 Task: In the  document Climateaction.epub, select heading and apply ' Italics' Use the "find feature" to find mentioned word and apply Strikethrough in: 'transitioning '. Insert smartchip (Place) on bottom of the page New York Insert the mentioned footnote for 20th word with font style Arial and font size 8: The source material provides additional context
Action: Mouse moved to (441, 185)
Screenshot: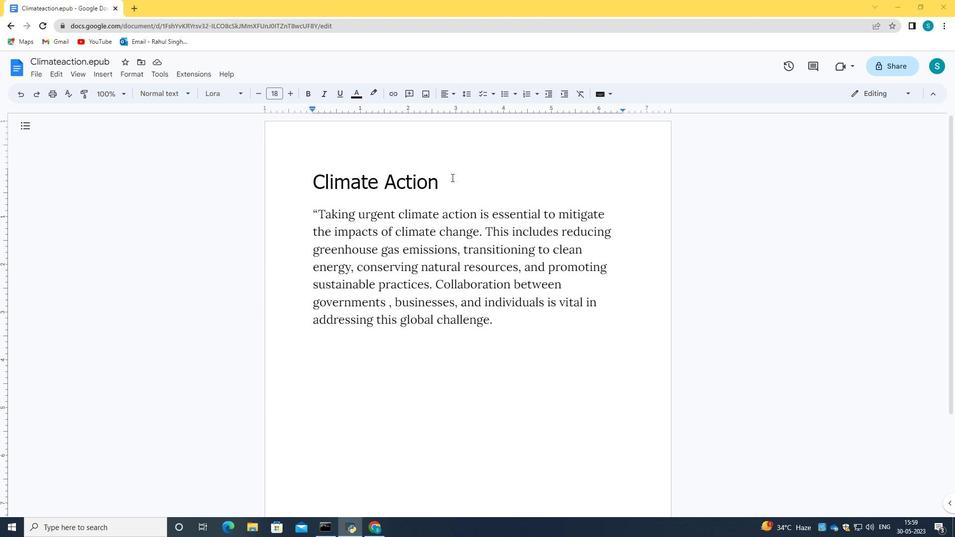 
Action: Mouse pressed left at (441, 185)
Screenshot: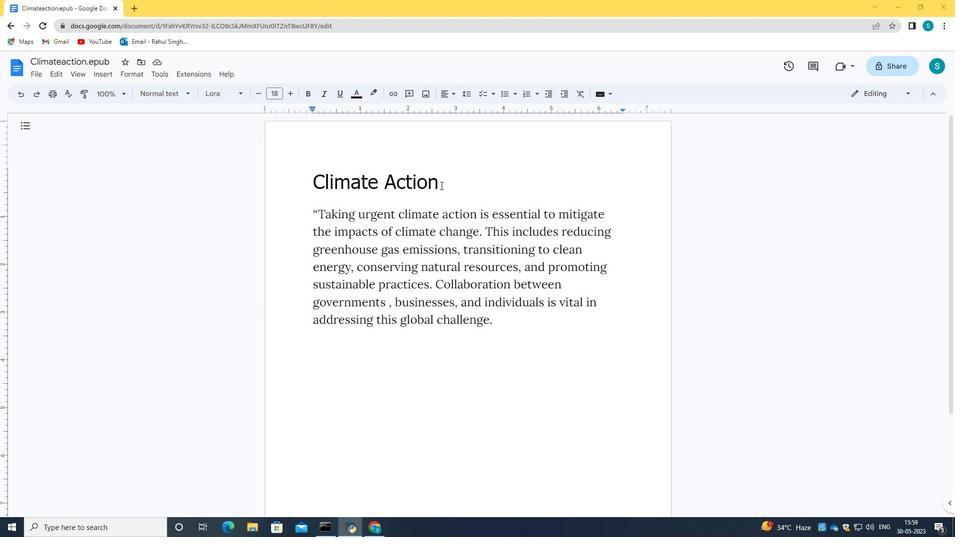 
Action: Mouse moved to (322, 92)
Screenshot: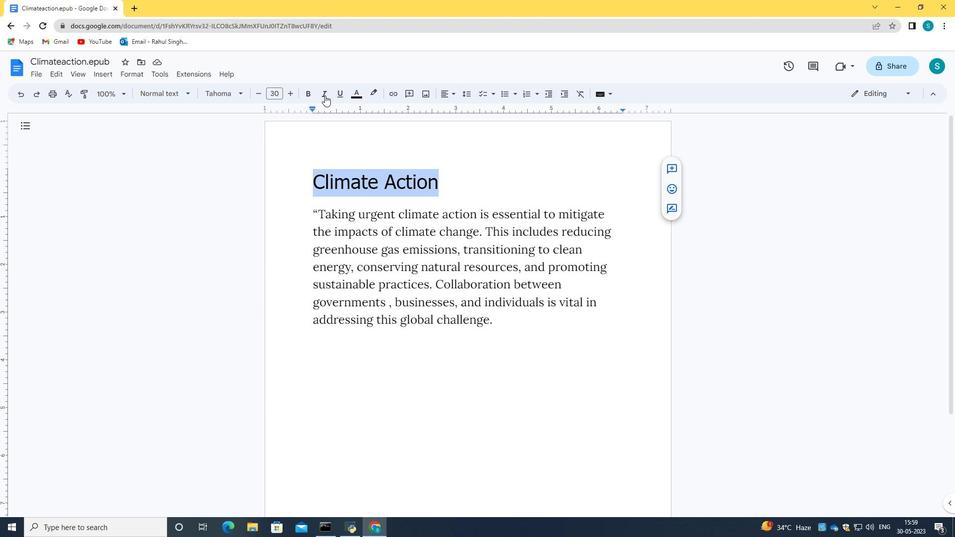 
Action: Mouse pressed left at (322, 92)
Screenshot: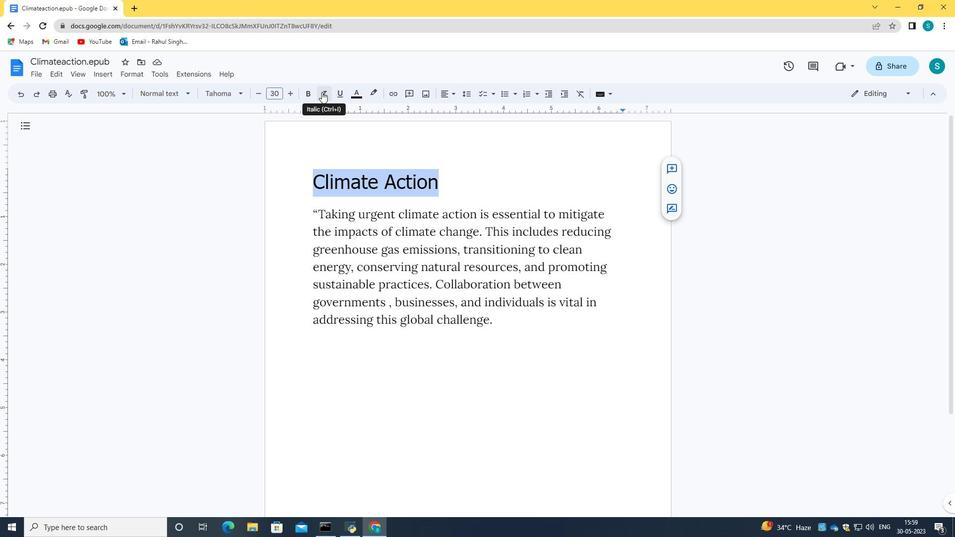 
Action: Mouse moved to (510, 161)
Screenshot: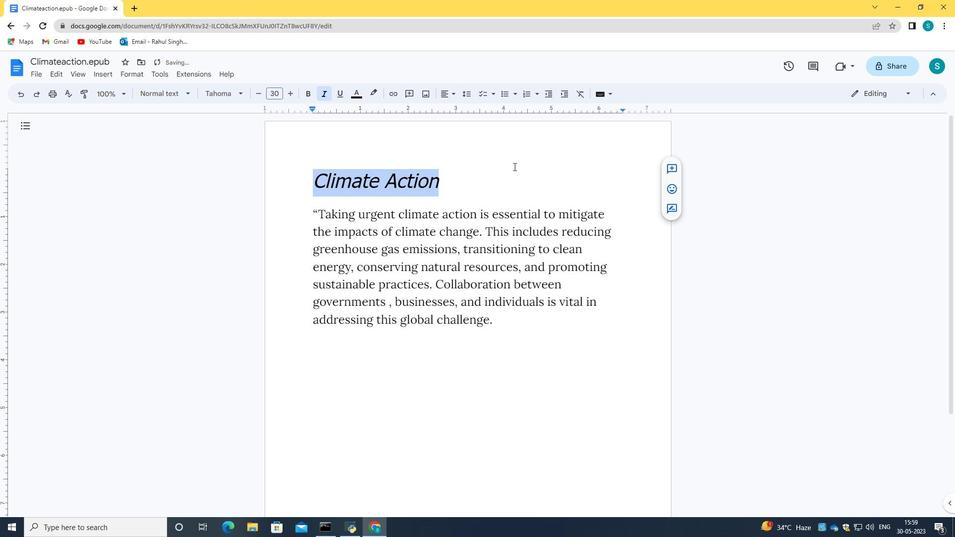 
Action: Mouse pressed left at (510, 161)
Screenshot: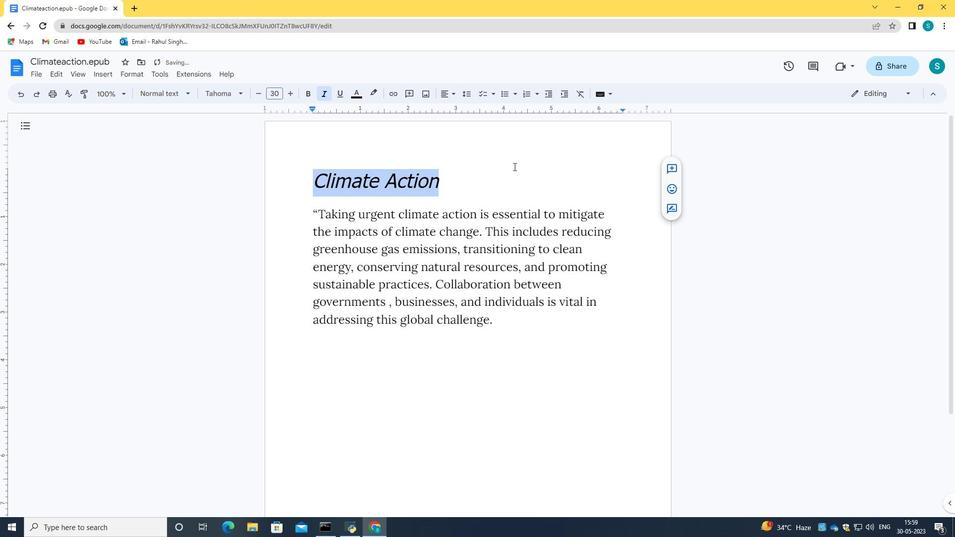
Action: Mouse moved to (311, 176)
Screenshot: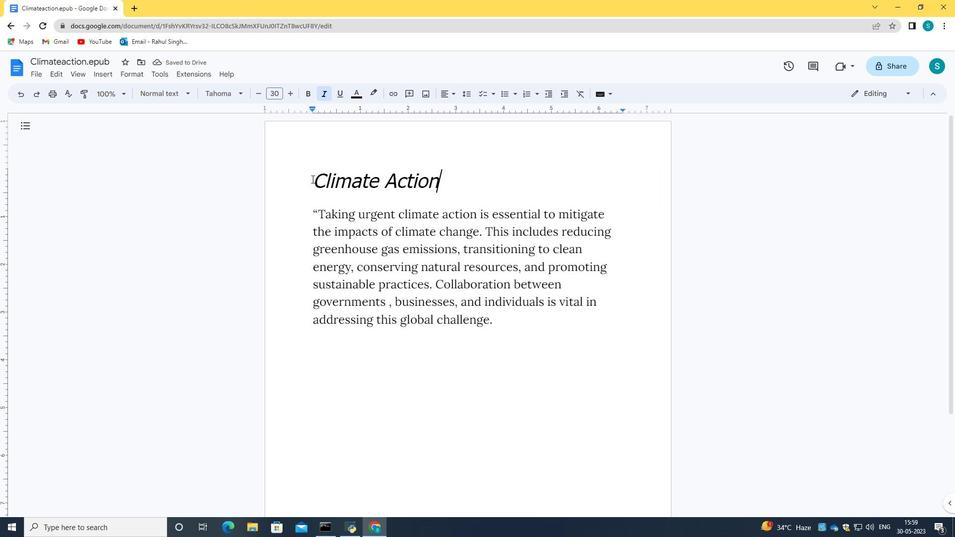 
Action: Mouse pressed left at (311, 176)
Screenshot: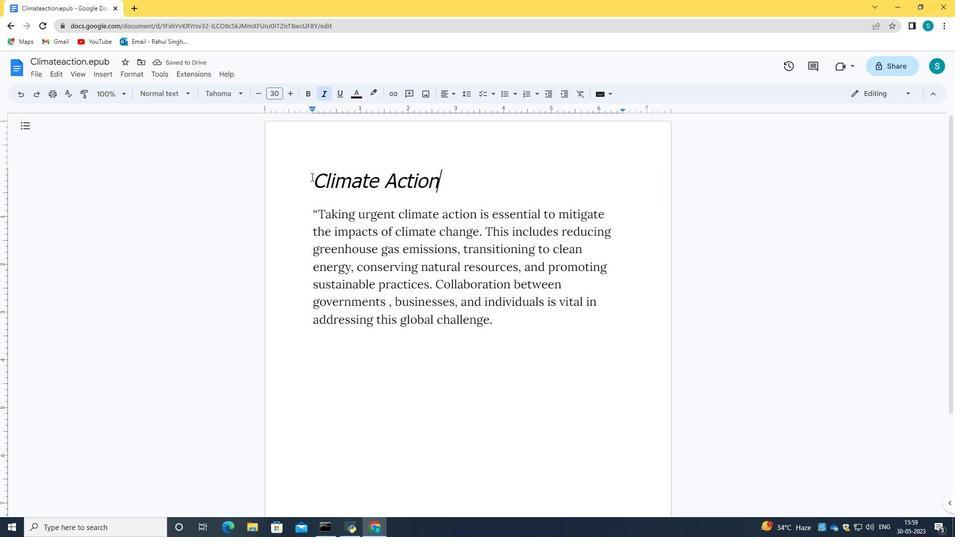 
Action: Mouse moved to (37, 73)
Screenshot: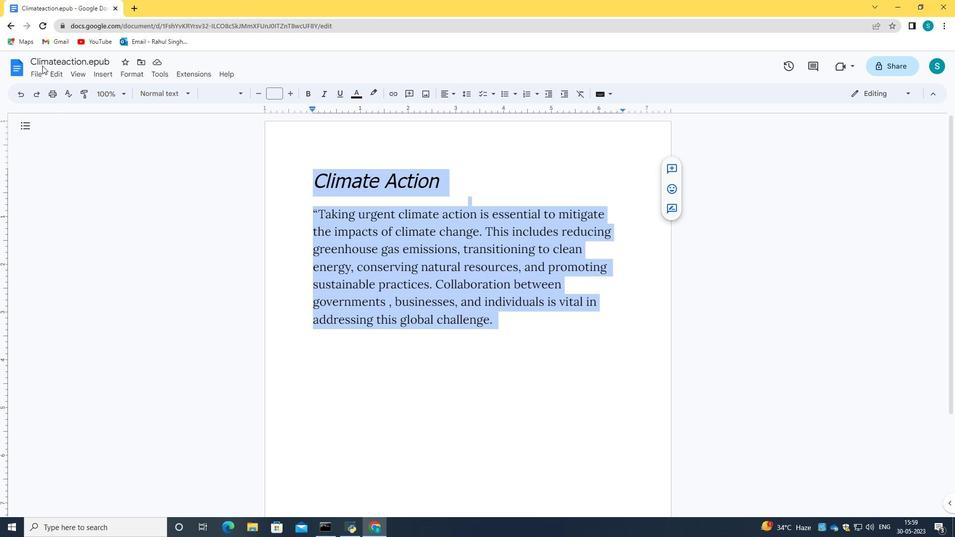 
Action: Mouse pressed left at (37, 73)
Screenshot: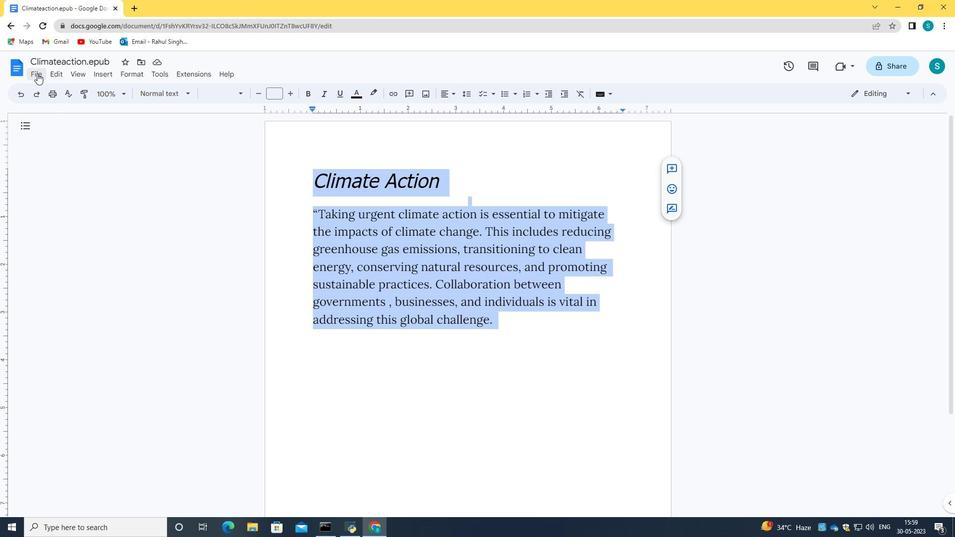 
Action: Mouse moved to (104, 248)
Screenshot: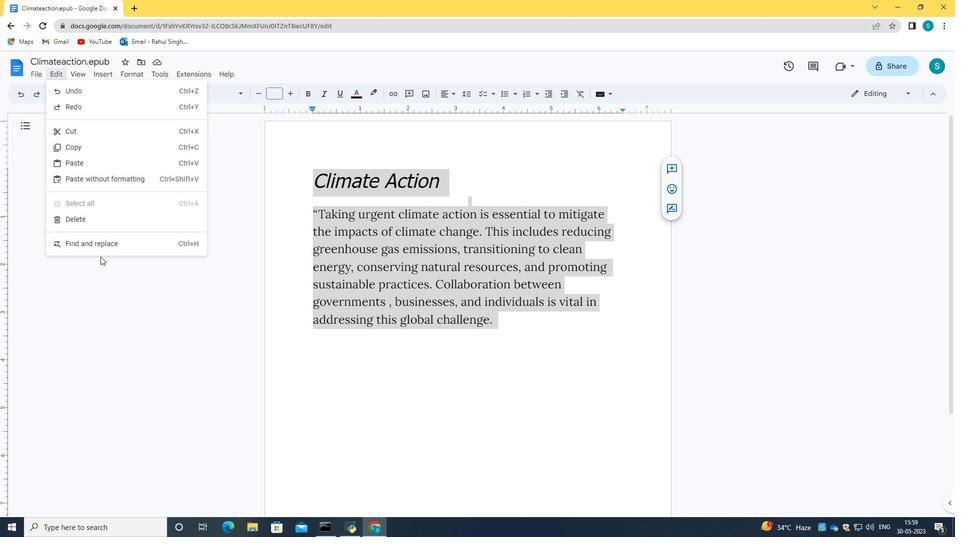 
Action: Mouse pressed left at (104, 248)
Screenshot: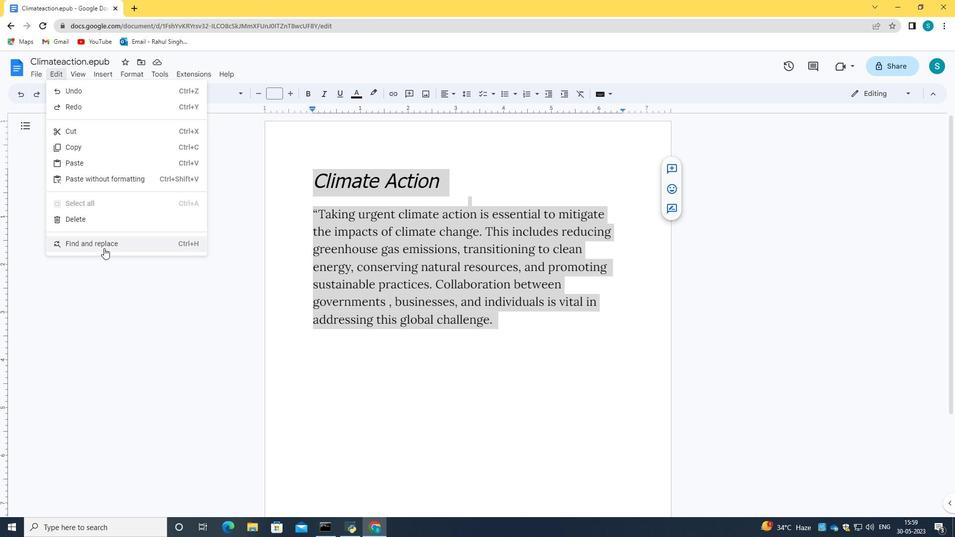 
Action: Mouse moved to (545, 156)
Screenshot: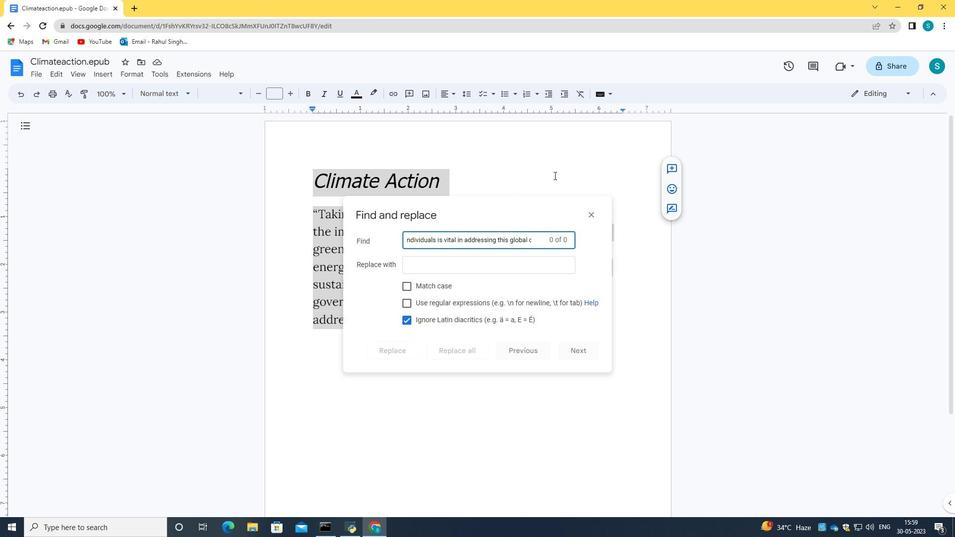 
Action: Mouse pressed left at (545, 156)
Screenshot: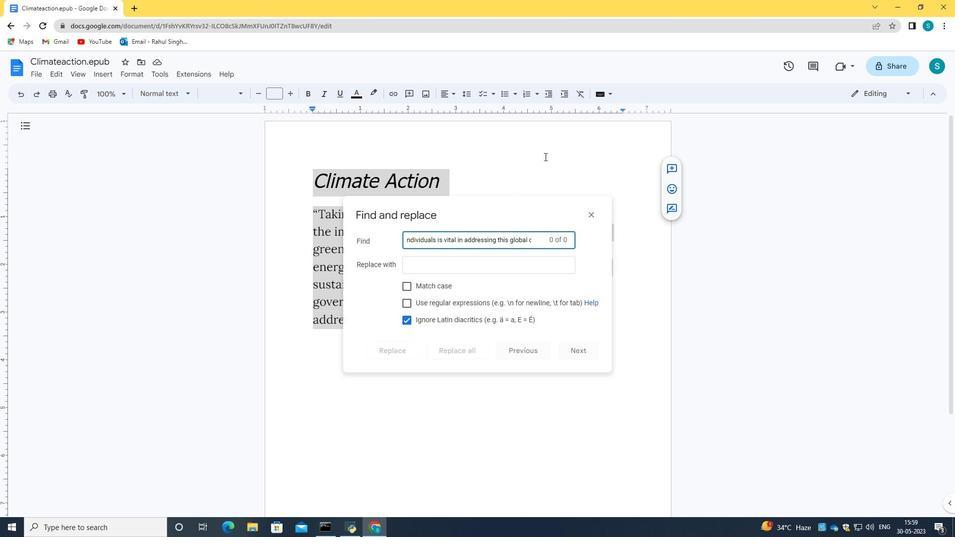 
Action: Mouse moved to (590, 213)
Screenshot: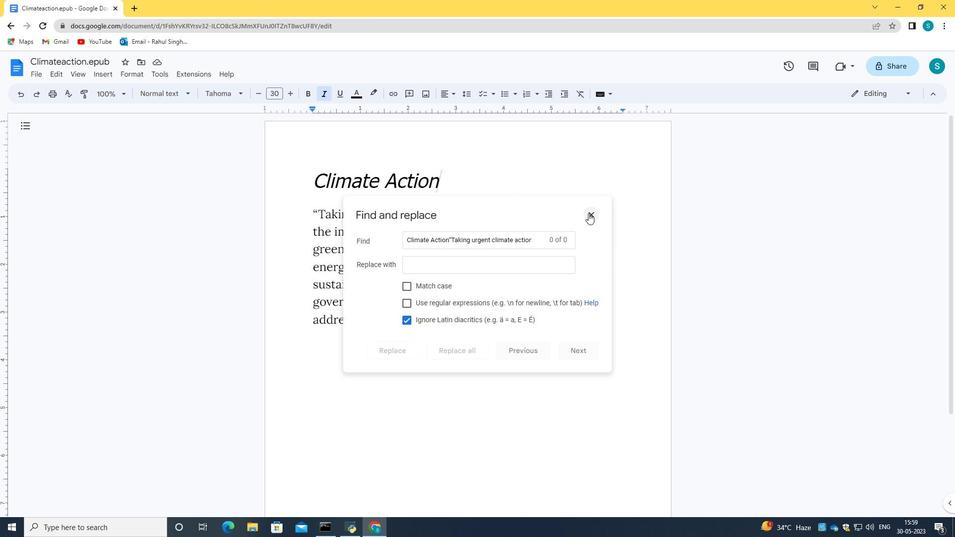 
Action: Mouse pressed left at (590, 213)
Screenshot: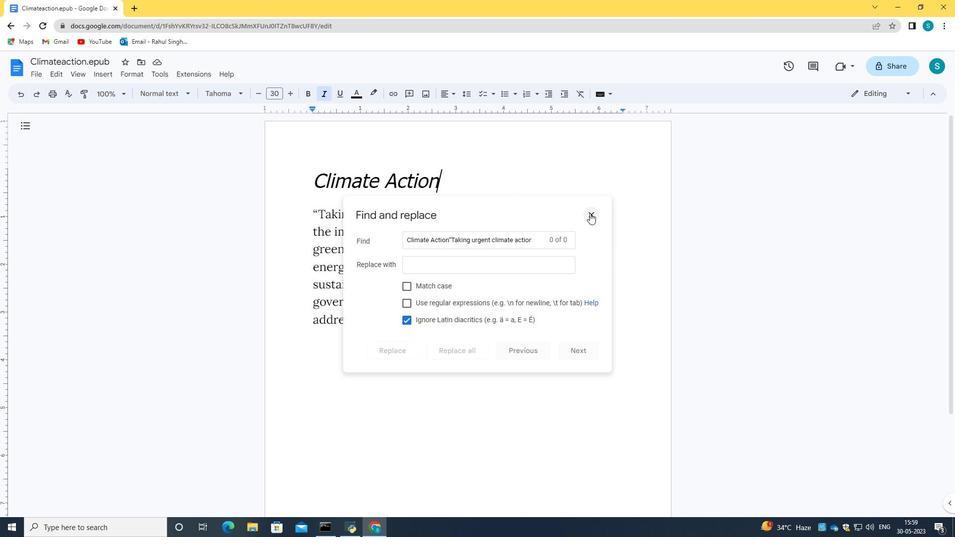 
Action: Mouse moved to (26, 76)
Screenshot: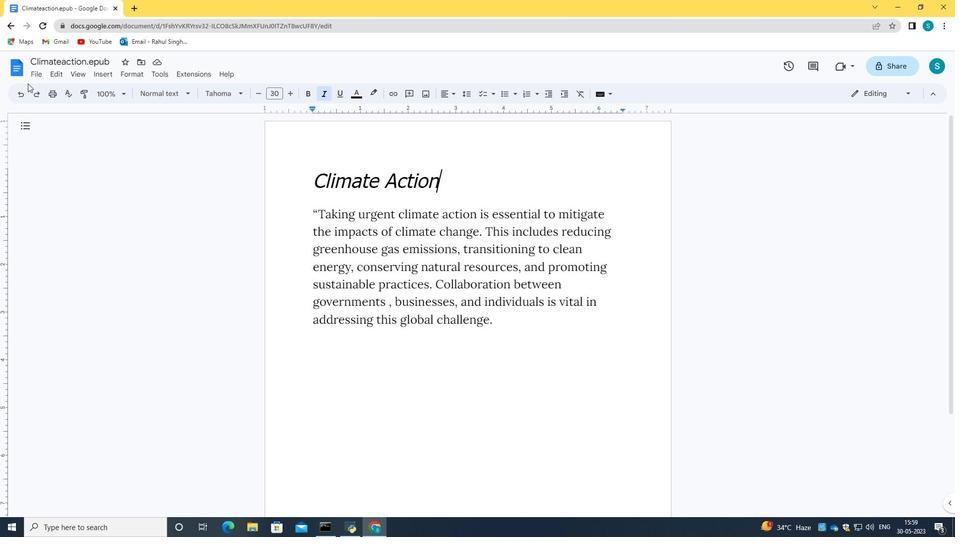 
Action: Mouse pressed left at (26, 76)
Screenshot: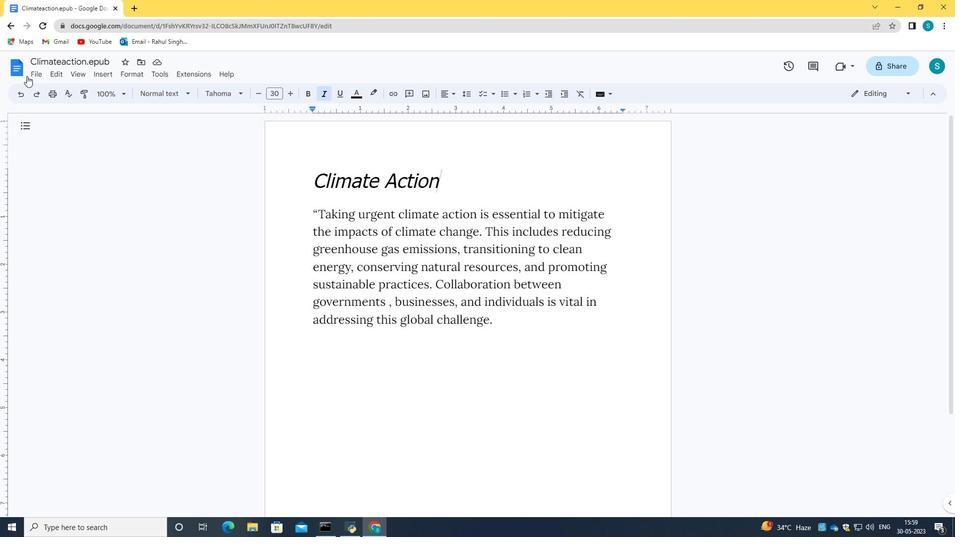 
Action: Mouse moved to (27, 74)
Screenshot: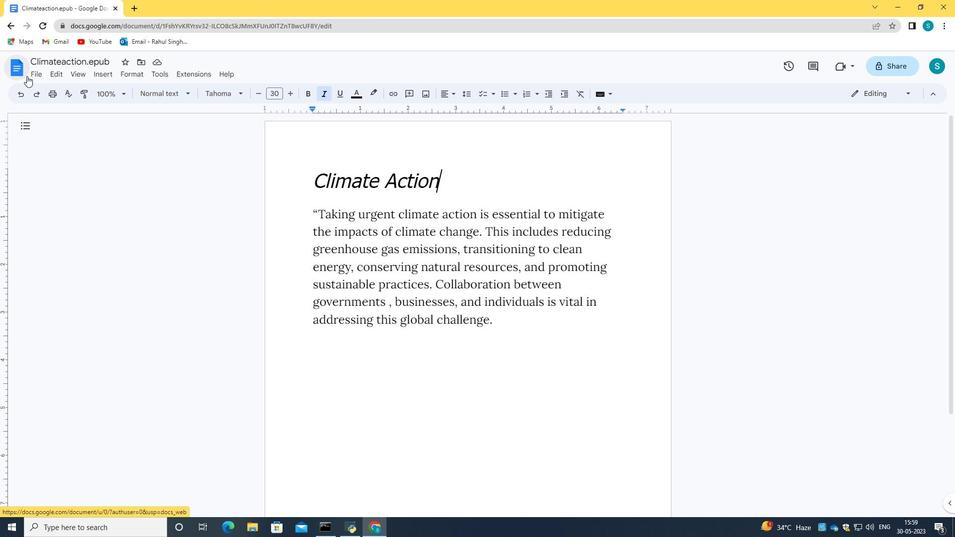 
Action: Mouse pressed left at (27, 74)
Screenshot: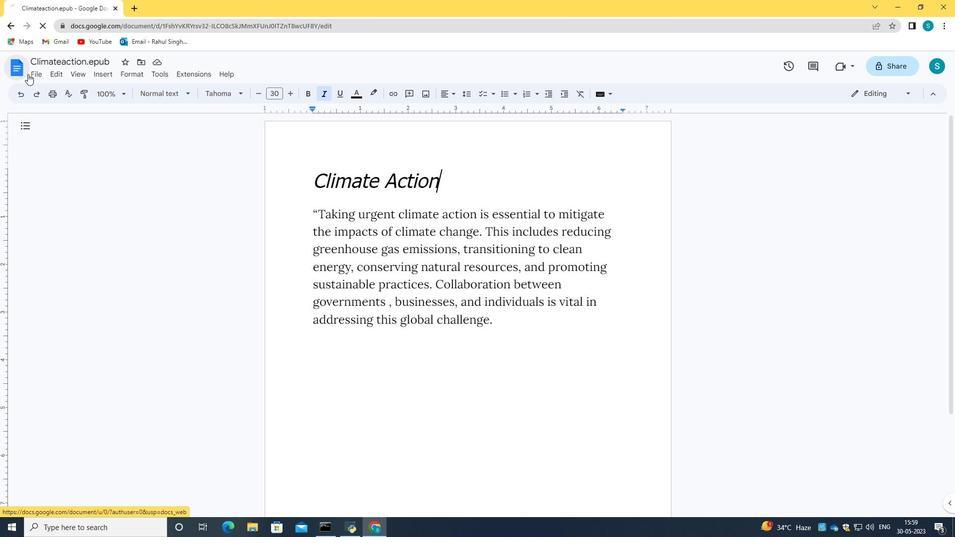 
Action: Mouse moved to (12, 27)
Screenshot: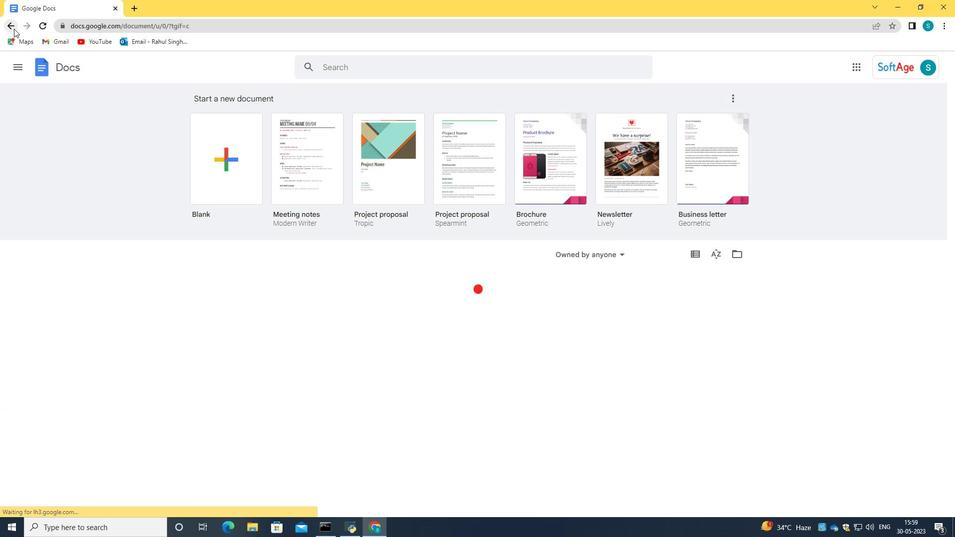 
Action: Mouse pressed left at (12, 27)
Screenshot: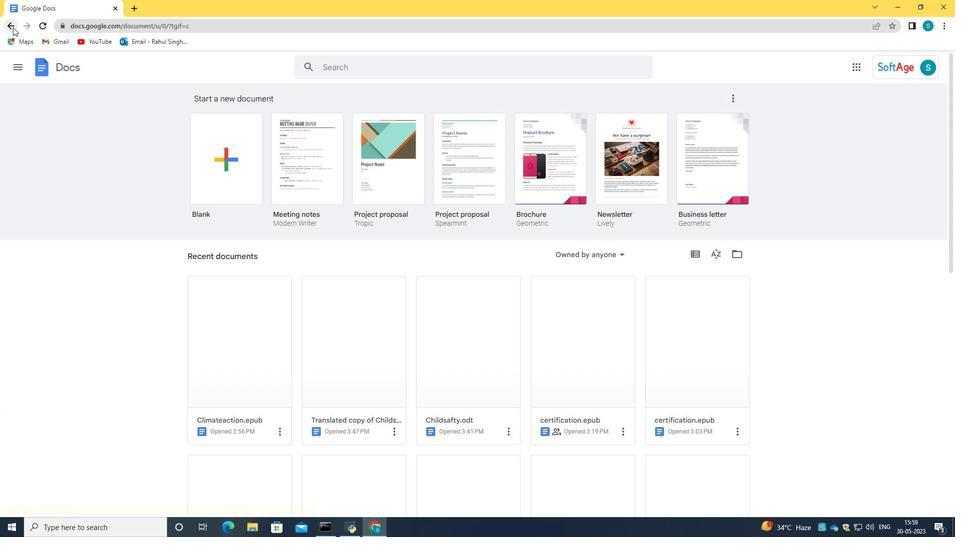 
Action: Mouse moved to (56, 74)
Screenshot: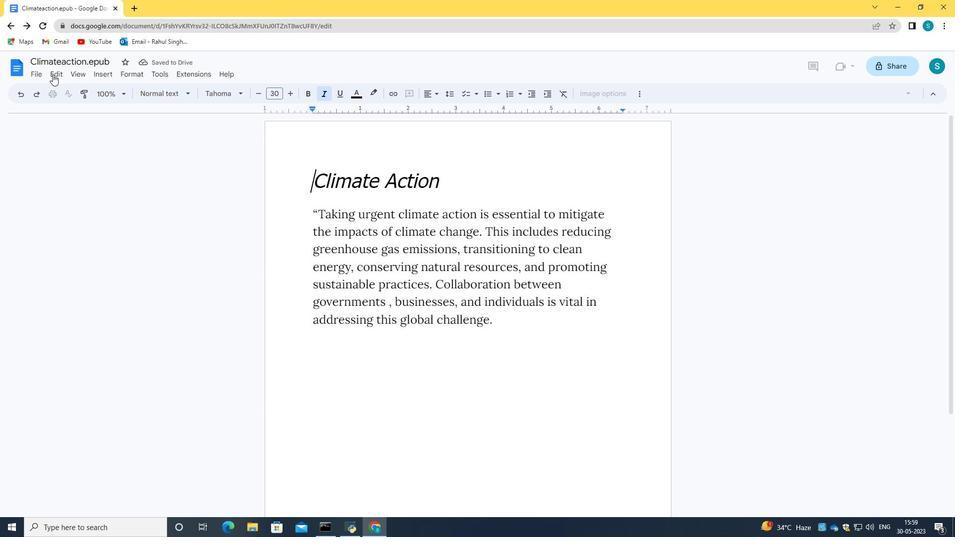 
Action: Mouse pressed left at (56, 74)
Screenshot: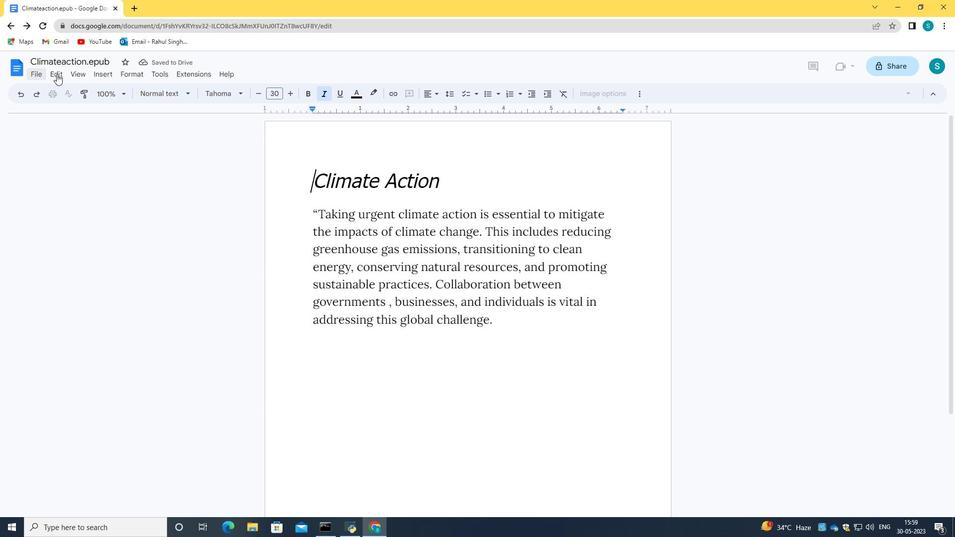 
Action: Mouse moved to (99, 244)
Screenshot: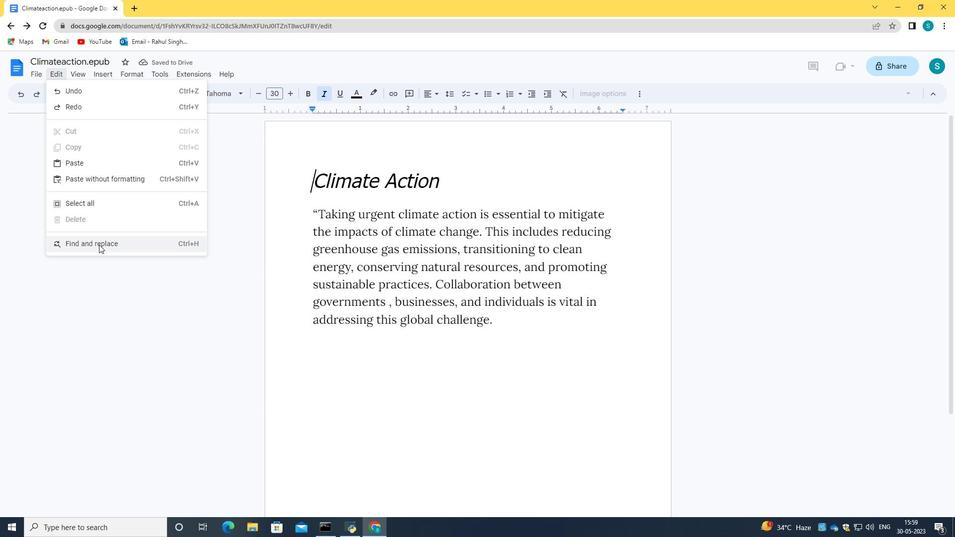 
Action: Mouse pressed left at (99, 244)
Screenshot: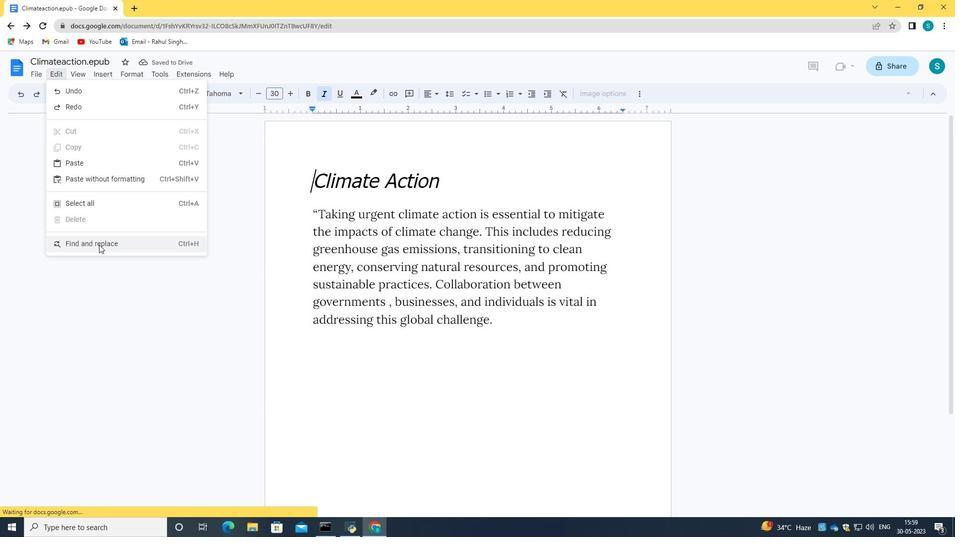 
Action: Mouse moved to (429, 234)
Screenshot: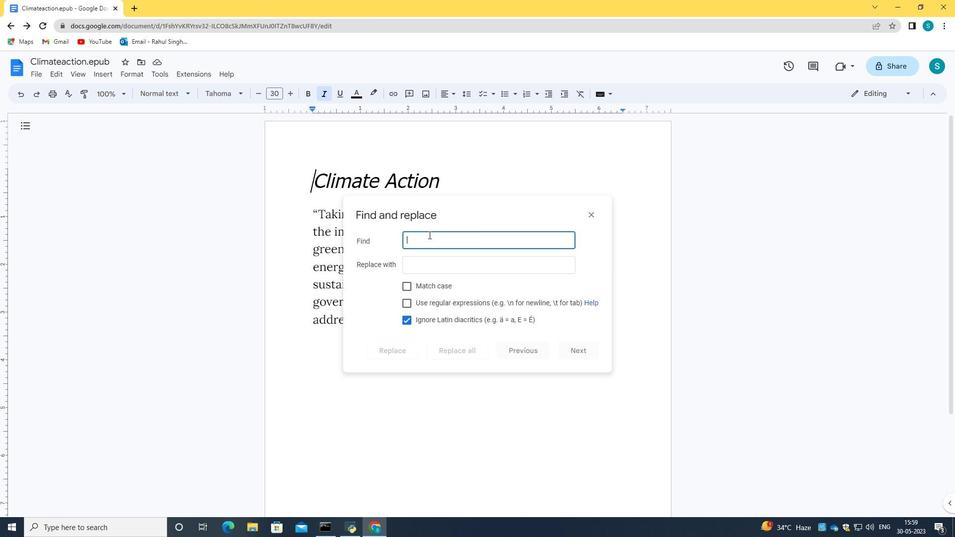 
Action: Key pressed transitioning
Screenshot: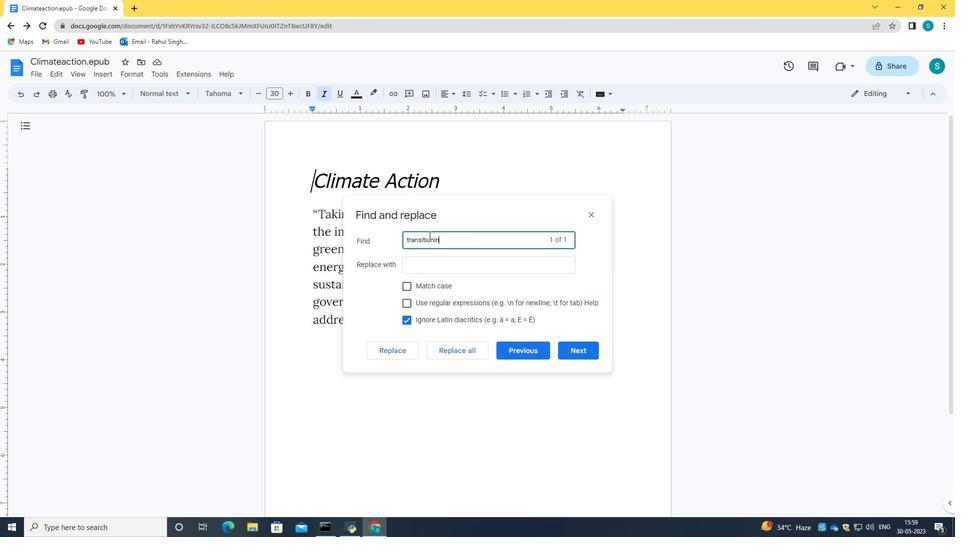 
Action: Mouse moved to (622, 211)
Screenshot: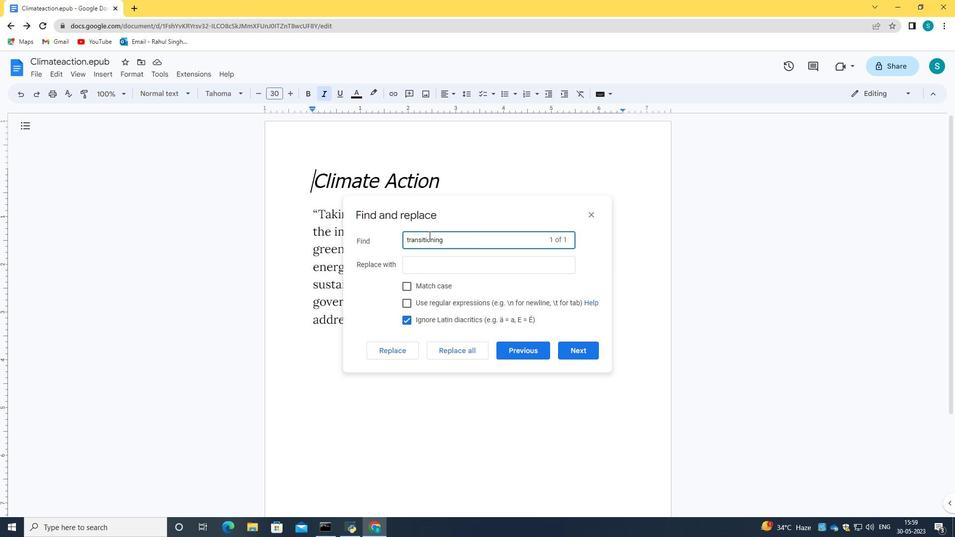 
Action: Mouse scrolled (622, 211) with delta (0, 0)
Screenshot: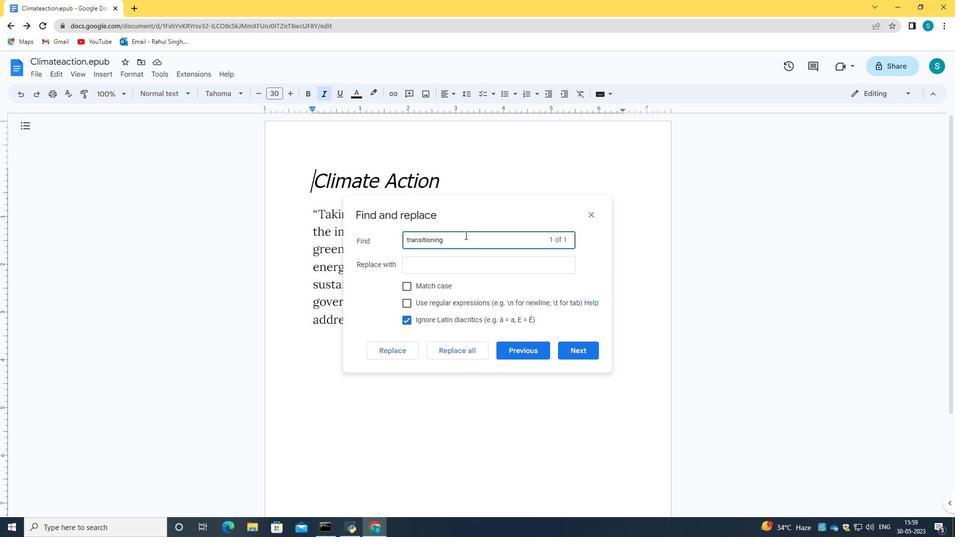 
Action: Mouse moved to (582, 355)
Screenshot: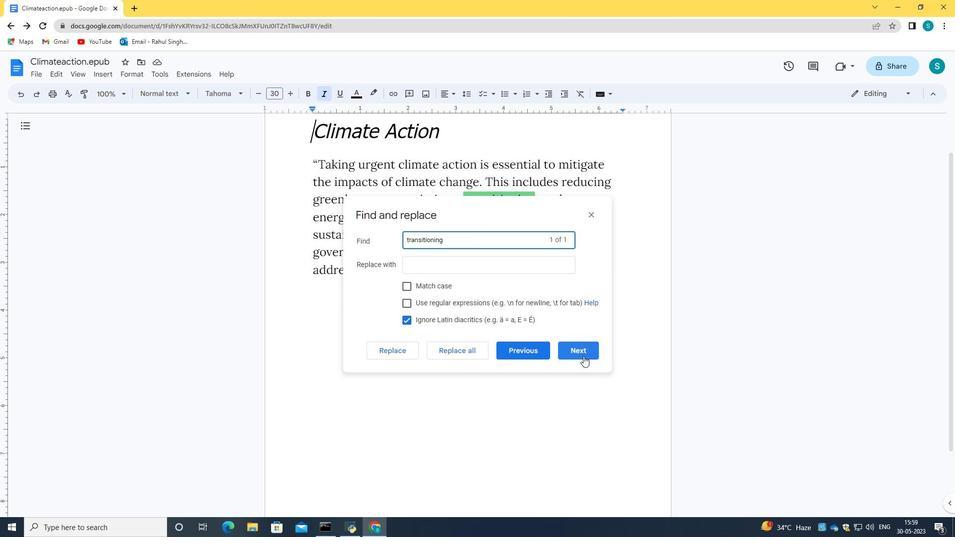 
Action: Mouse pressed left at (582, 355)
Screenshot: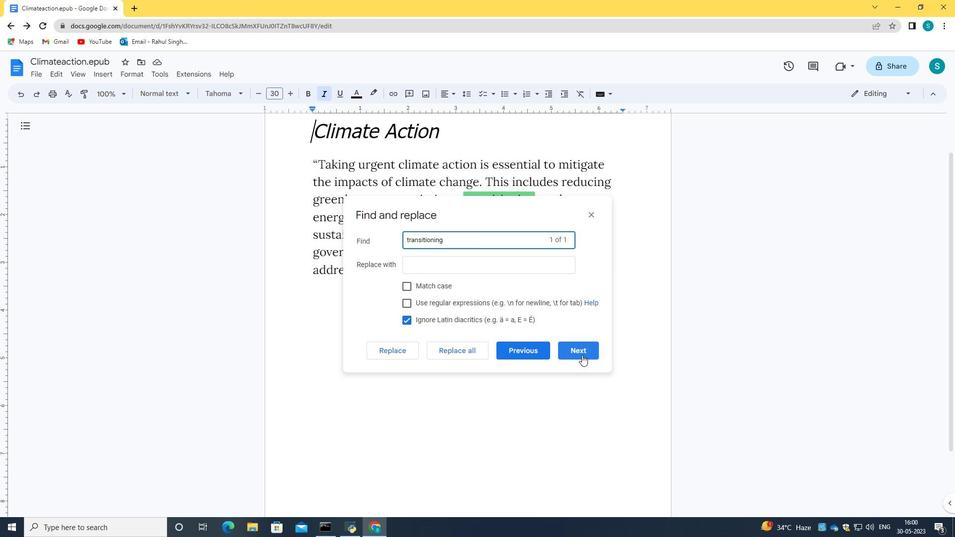
Action: Mouse moved to (571, 351)
Screenshot: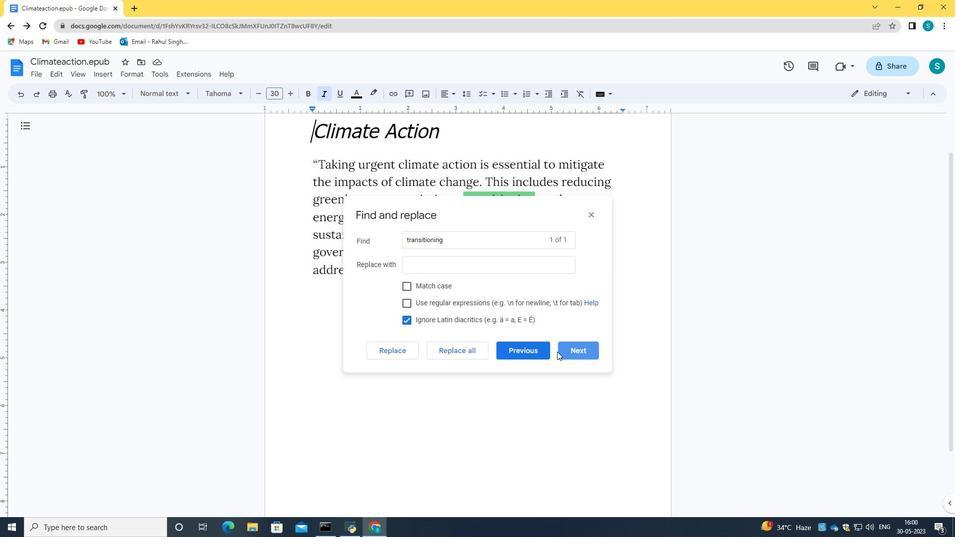 
Action: Mouse pressed left at (571, 351)
Screenshot: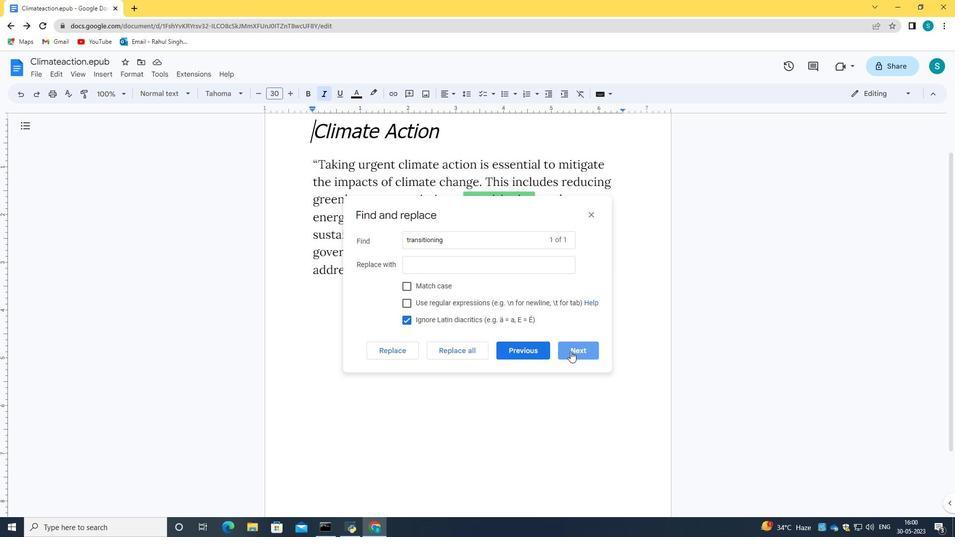 
Action: Mouse moved to (591, 213)
Screenshot: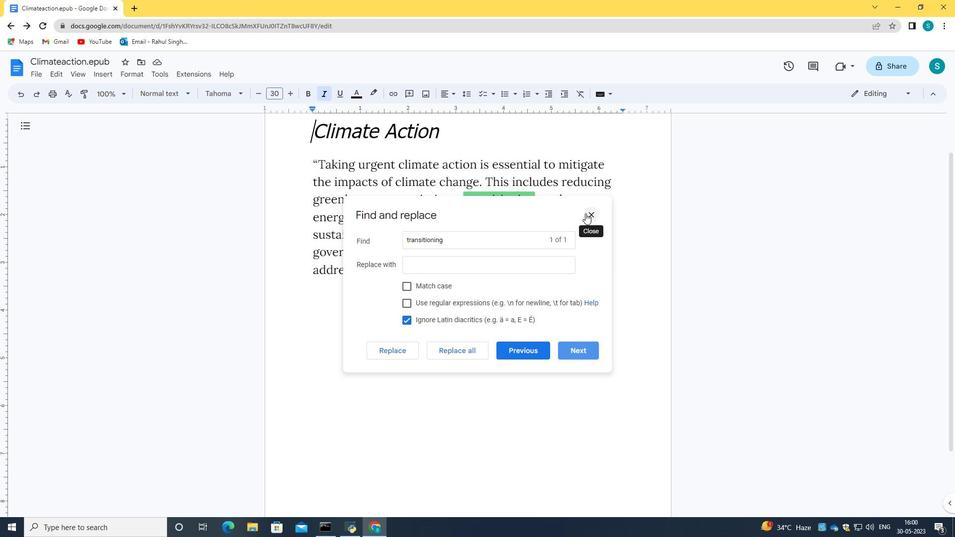 
Action: Mouse pressed left at (591, 213)
Screenshot: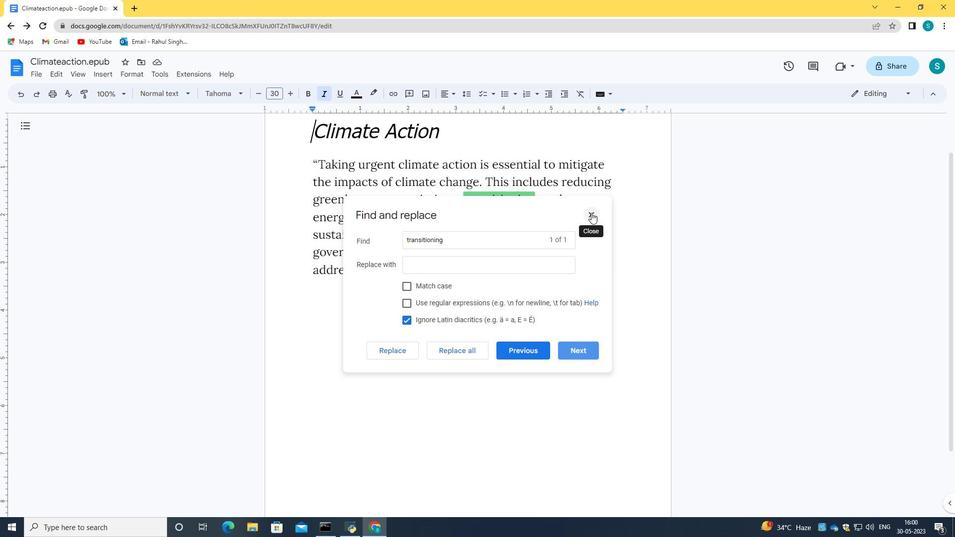 
Action: Mouse moved to (532, 295)
Screenshot: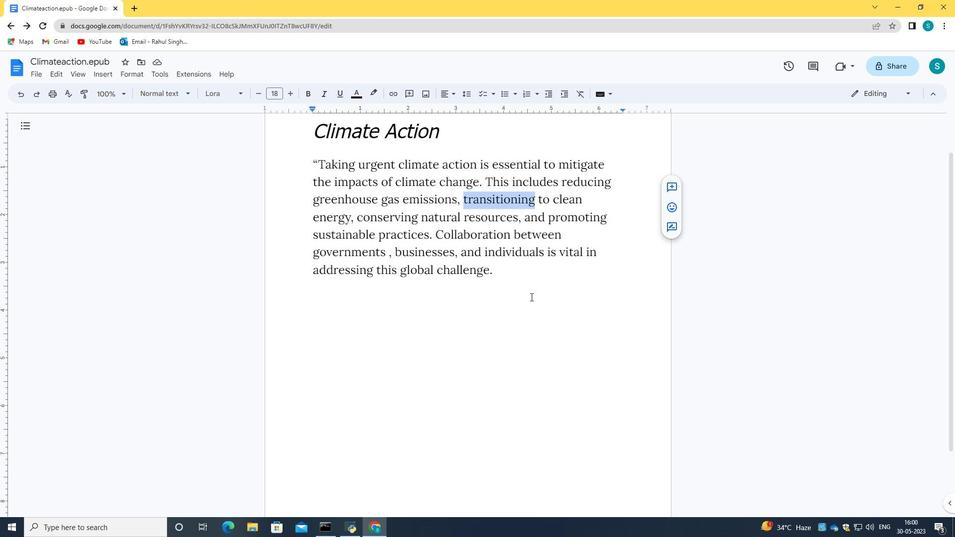 
Action: Mouse pressed left at (532, 295)
Screenshot: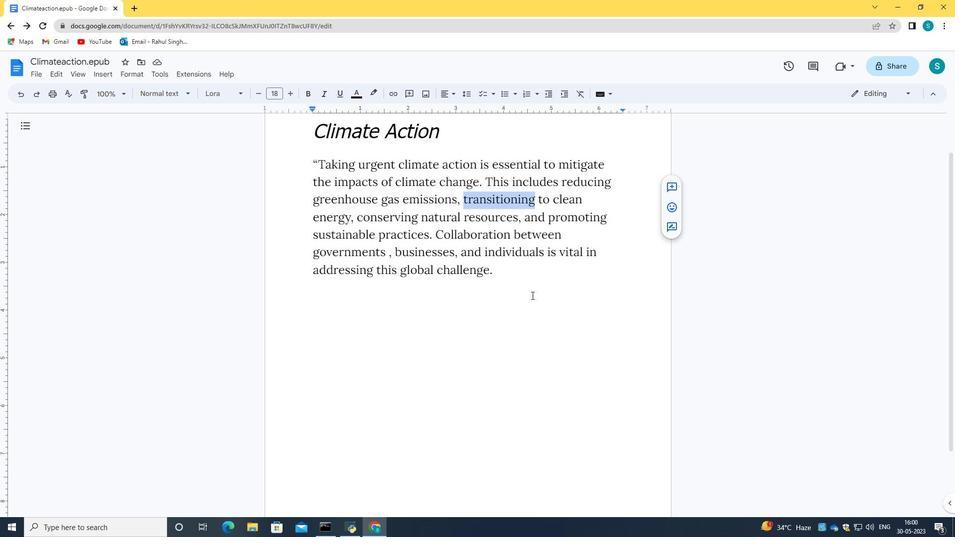 
Action: Mouse moved to (536, 202)
Screenshot: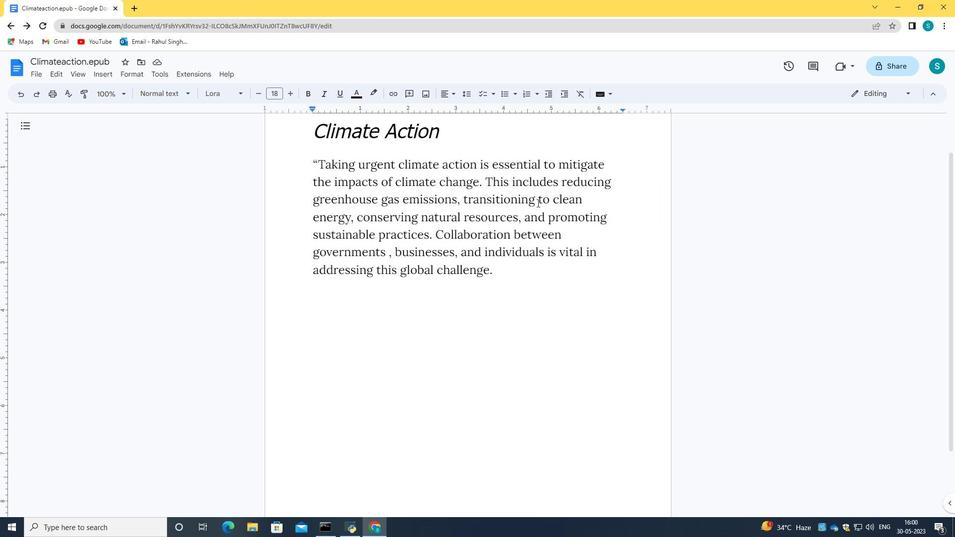 
Action: Mouse pressed left at (536, 202)
Screenshot: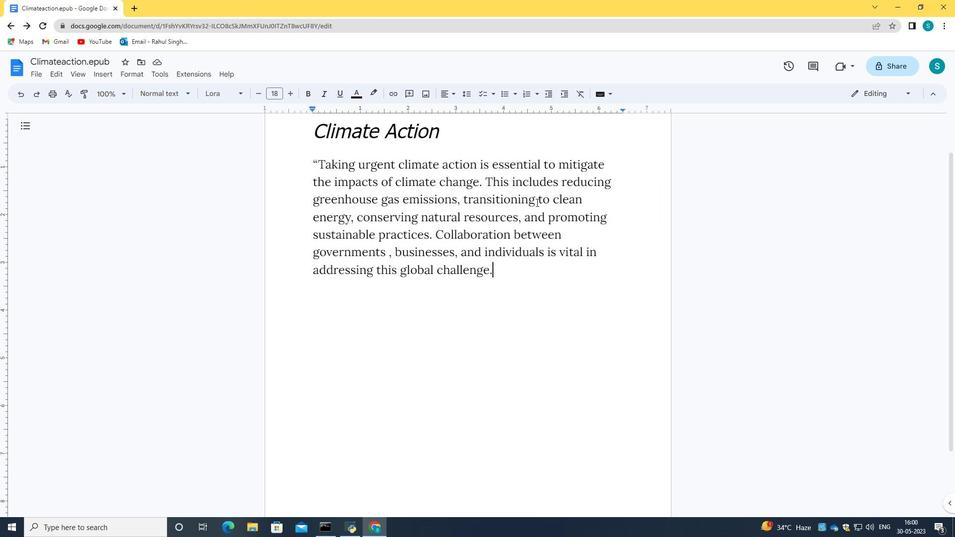 
Action: Mouse moved to (535, 314)
Screenshot: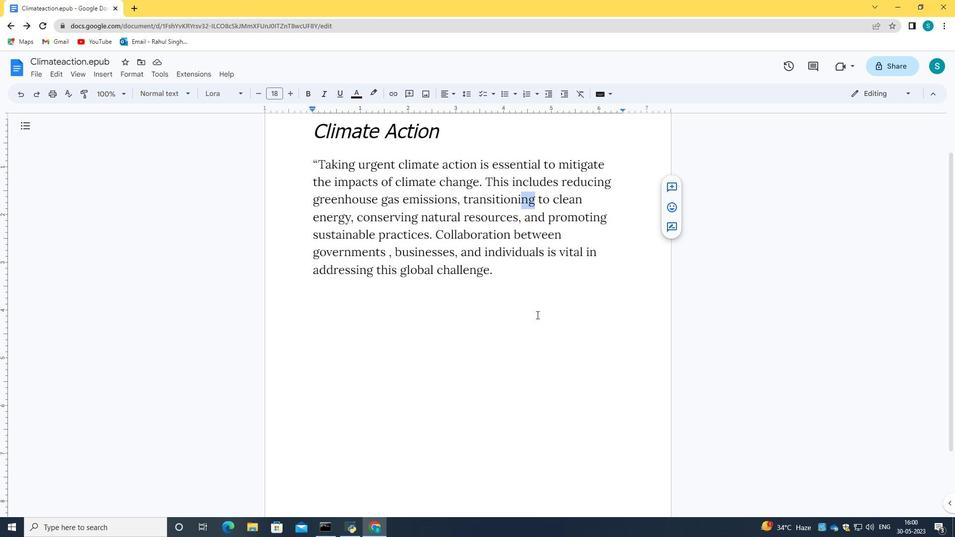 
Action: Mouse pressed left at (535, 314)
Screenshot: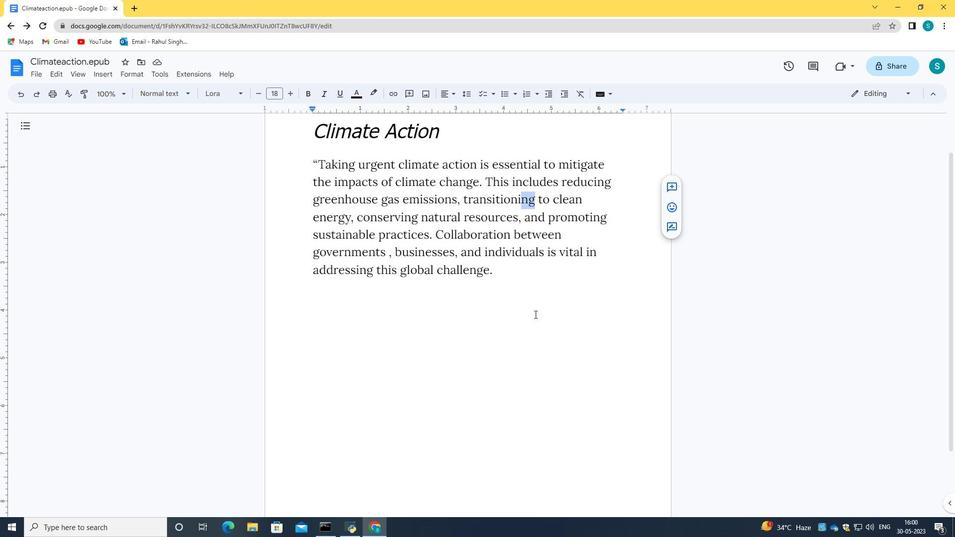 
Action: Mouse moved to (111, 73)
Screenshot: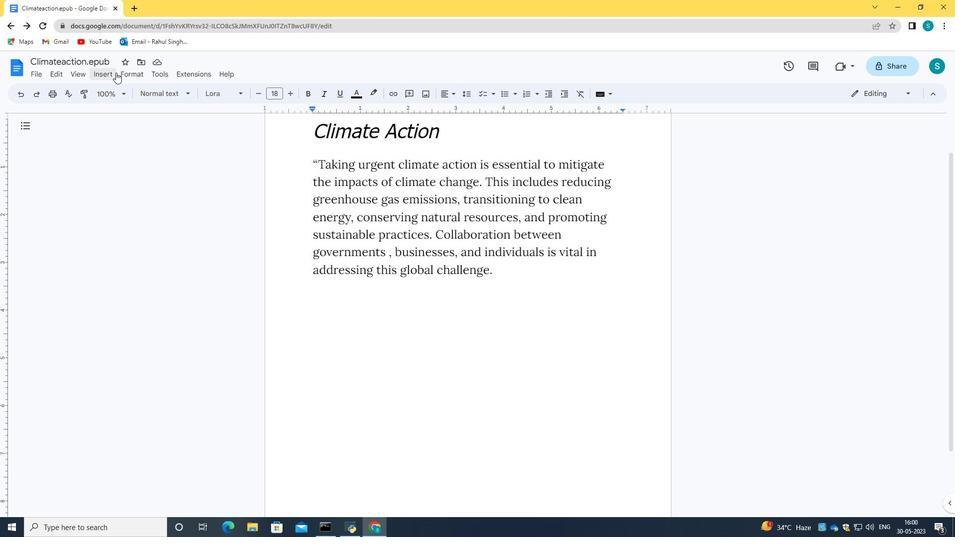 
Action: Mouse pressed left at (111, 73)
Screenshot: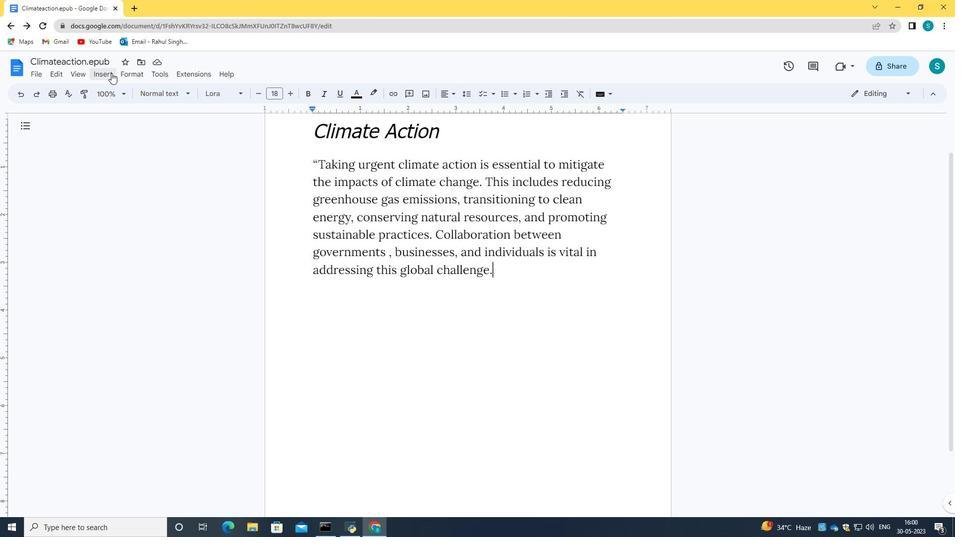 
Action: Mouse moved to (278, 254)
Screenshot: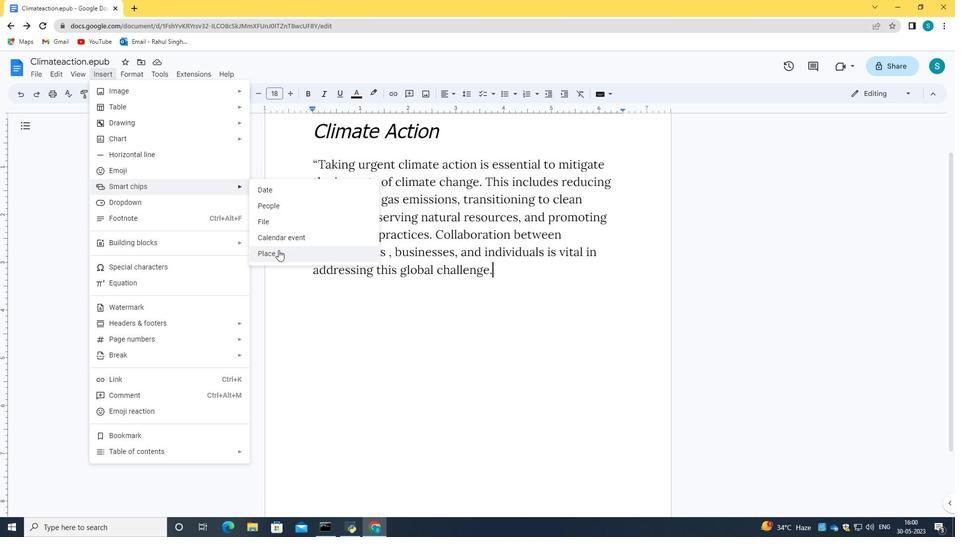 
Action: Mouse pressed left at (278, 254)
Screenshot: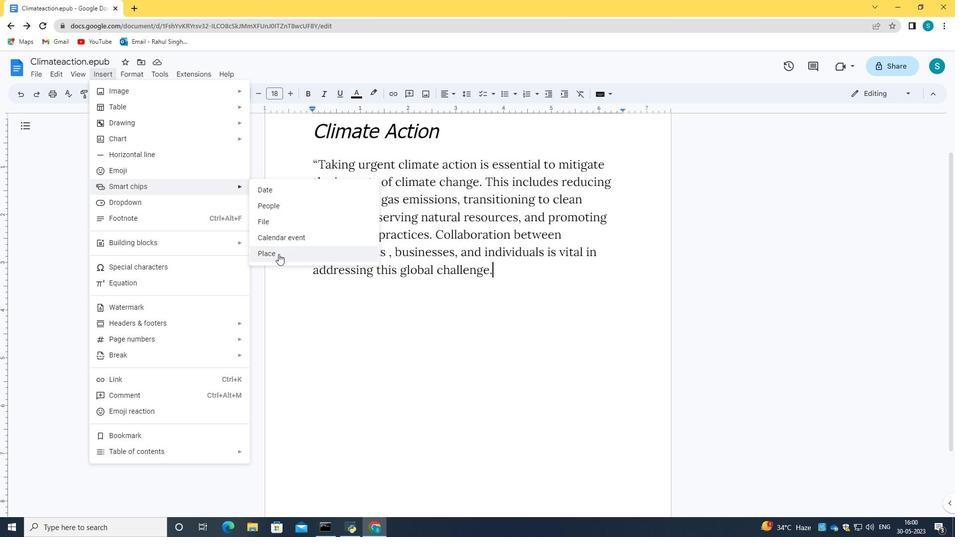 
Action: Mouse moved to (348, 329)
Screenshot: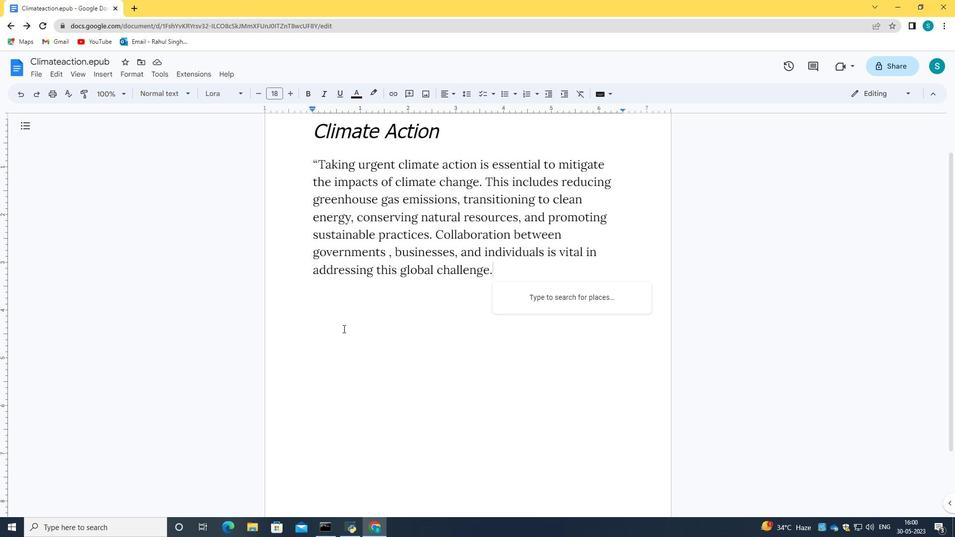 
Action: Mouse pressed left at (348, 329)
Screenshot: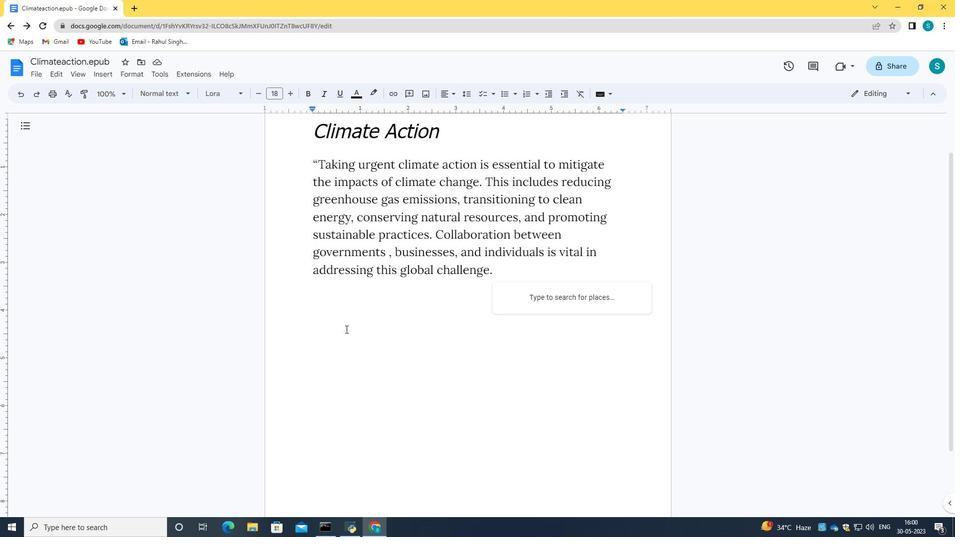 
Action: Mouse moved to (534, 278)
Screenshot: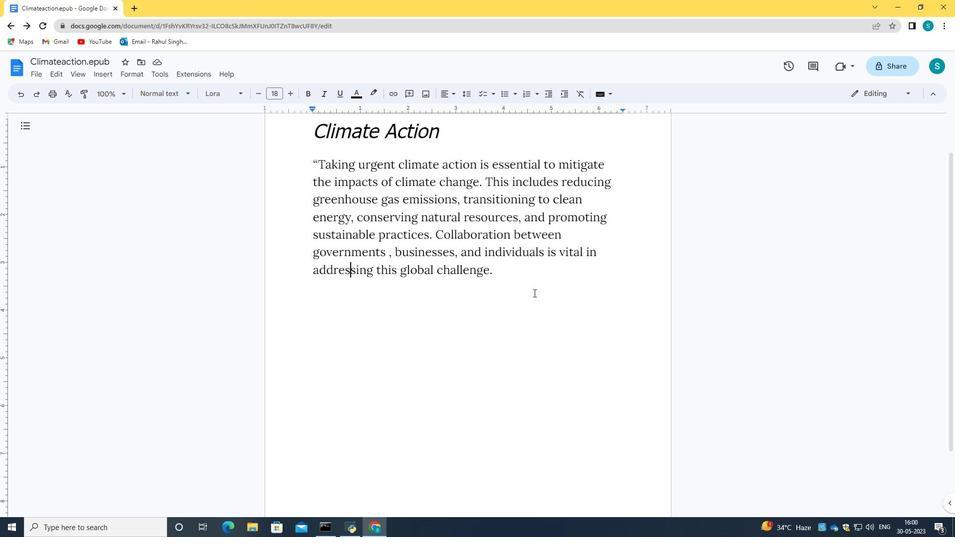 
Action: Mouse pressed left at (534, 278)
Screenshot: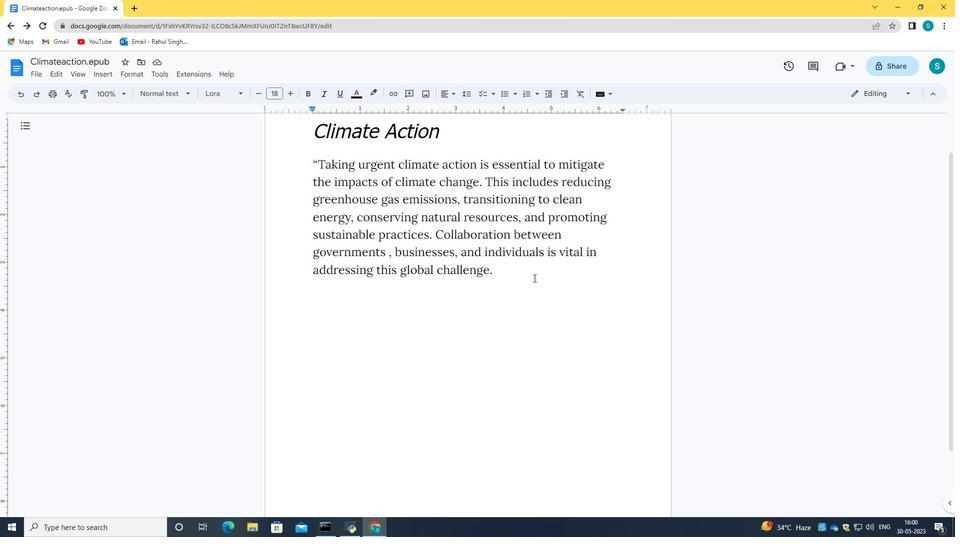 
Action: Key pressed <Key.space><Key.space><Key.space><Key.space><Key.space><Key.space><Key.space><Key.space><Key.space><Key.space><Key.space><Key.space><Key.space><Key.space><Key.space><Key.space><Key.space><Key.space><Key.space><Key.space><Key.space><Key.space><Key.space><Key.space><Key.space><Key.space><Key.space><Key.space><Key.space><Key.space><Key.space><Key.space><Key.space><Key.space><Key.space><Key.space><Key.space><Key.space><Key.space><Key.space><Key.space><Key.space><Key.space><Key.space><Key.space><Key.space><Key.space><Key.space><Key.space><Key.space><Key.space><Key.space><Key.space><Key.space><Key.space><Key.space><Key.space><Key.space><Key.space><Key.space><Key.space><Key.space><Key.space><Key.space><Key.space><Key.space><Key.space><Key.space><Key.space><Key.space><Key.space><Key.space><Key.space><Key.space><Key.space><Key.space><Key.space><Key.space><Key.space><Key.space><Key.space><Key.space><Key.space><Key.space><Key.space><Key.enter><Key.enter><Key.space><Key.space><Key.space><Key.space><Key.space><Key.space><Key.space><Key.space><Key.space><Key.space><Key.space><Key.space><Key.space><Key.space><Key.space><Key.space><Key.space><Key.space><Key.space><Key.space><Key.space><Key.space><Key.space><Key.space><Key.space><Key.space><Key.space><Key.space><Key.space><Key.space><Key.space><Key.space><Key.space><Key.space><Key.space><Key.space><Key.space><Key.space><Key.enter><Key.enter><Key.enter><Key.enter><Key.enter><Key.enter><Key.enter><Key.enter><Key.enter><Key.enter><Key.enter><Key.enter><Key.enter><Key.enter><Key.enter><Key.enter><Key.enter><Key.enter><Key.enter><Key.enter><Key.enter><Key.enter><Key.enter><Key.enter><Key.enter><Key.enter><Key.enter><Key.enter><Key.enter><Key.enter><Key.enter><Key.enter><Key.enter><Key.enter><Key.enter><Key.enter><Key.backspace><Key.backspace><Key.backspace><Key.backspace><Key.backspace><Key.backspace><Key.backspace><Key.backspace><Key.backspace><Key.backspace><Key.backspace><Key.backspace><Key.backspace><Key.backspace><Key.backspace><Key.backspace><Key.backspace><Key.backspace><Key.backspace><Key.backspace><Key.backspace><Key.backspace><Key.backspace><Key.backspace><Key.backspace><Key.backspace><Key.backspace><Key.backspace><Key.backspace><Key.backspace><Key.backspace><Key.backspace><Key.backspace><Key.backspace><Key.enter><Key.enter><Key.enter><Key.enter><Key.enter><Key.enter><Key.enter><Key.enter><Key.enter><Key.enter><Key.enter><Key.enter><Key.enter><Key.enter><Key.enter><Key.backspace><Key.backspace><Key.backspace><Key.backspace><Key.right><Key.space><Key.space><Key.space><Key.space><Key.space><Key.space><Key.space><Key.space><Key.space><Key.space><Key.space><Key.space><Key.space><Key.space><Key.space><Key.space><Key.space><Key.space><Key.space><Key.space><Key.space><Key.space><Key.space><Key.space><Key.space><Key.space><Key.space><Key.space><Key.space><Key.space><Key.space><Key.space><Key.space><Key.space><Key.space><Key.space><Key.space><Key.space><Key.space><Key.space><Key.space><Key.space><Key.space><Key.space><Key.space><Key.space><Key.space><Key.space><Key.space><Key.space><Key.space><Key.space><Key.space><Key.space><Key.space><Key.space><Key.space><Key.space><Key.space><Key.space><Key.space><Key.space><Key.space><Key.space><Key.space><Key.space><Key.space><Key.space><Key.space><Key.space><Key.space><Key.space><Key.space><Key.space><Key.space><Key.space><Key.space><Key.space><Key.space><Key.space><Key.space><Key.space><Key.space>
Screenshot: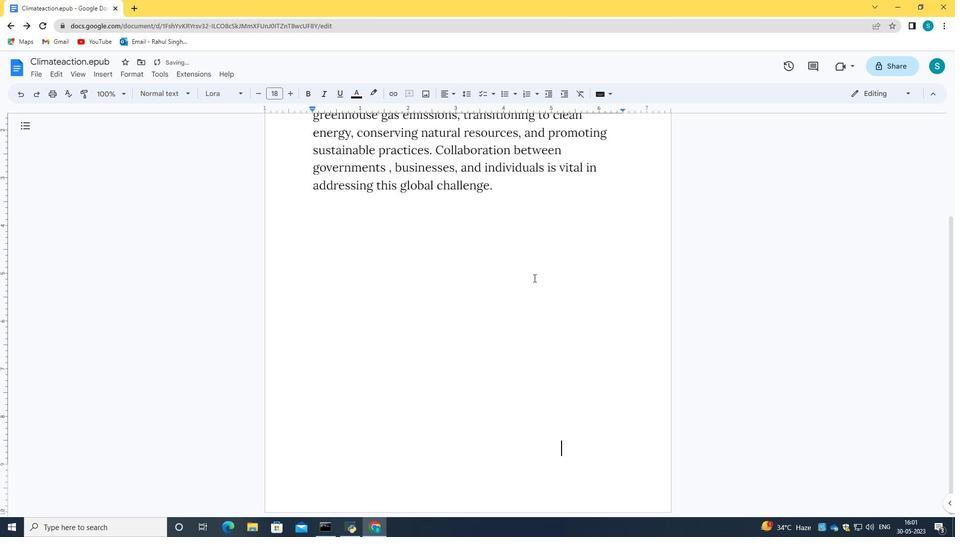 
Action: Mouse moved to (51, 68)
Screenshot: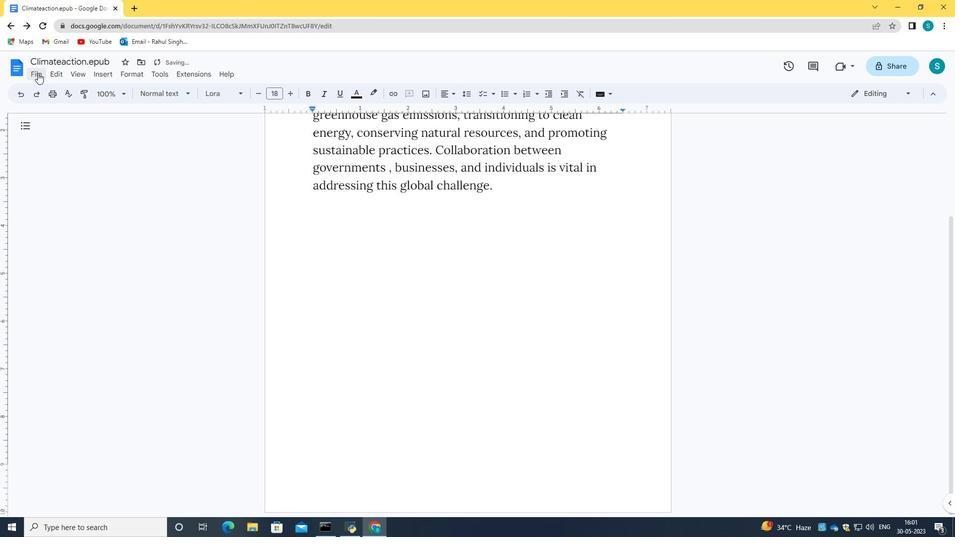 
Action: Mouse pressed left at (51, 68)
Screenshot: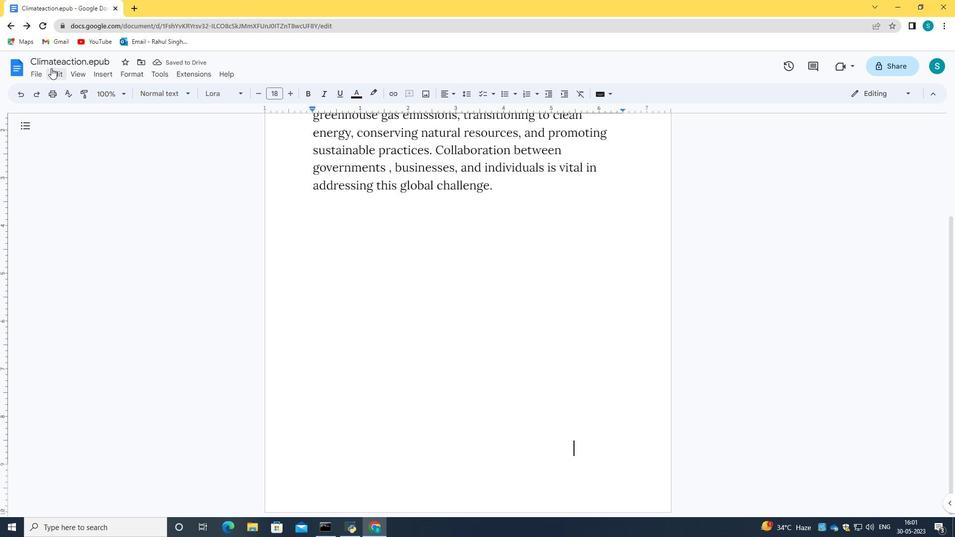 
Action: Mouse moved to (131, 187)
Screenshot: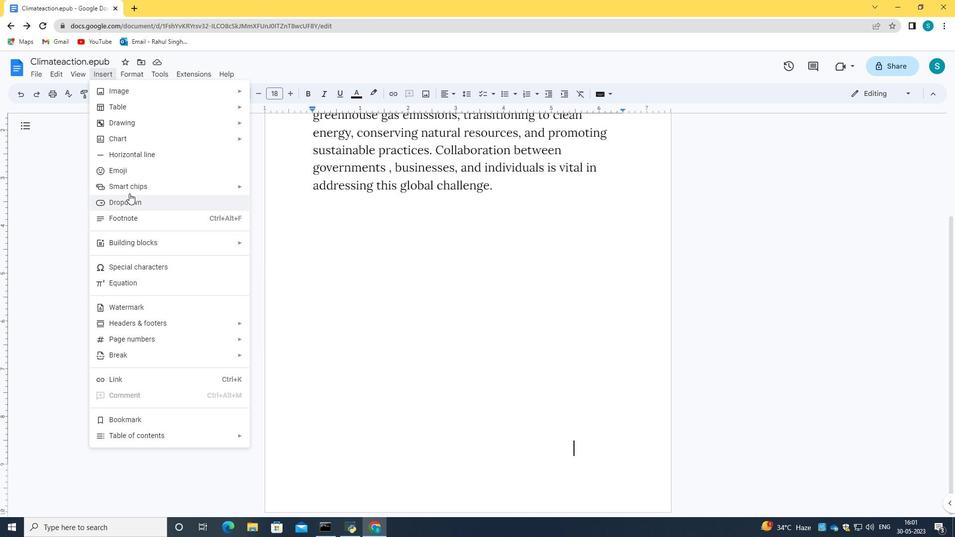 
Action: Mouse pressed left at (131, 187)
Screenshot: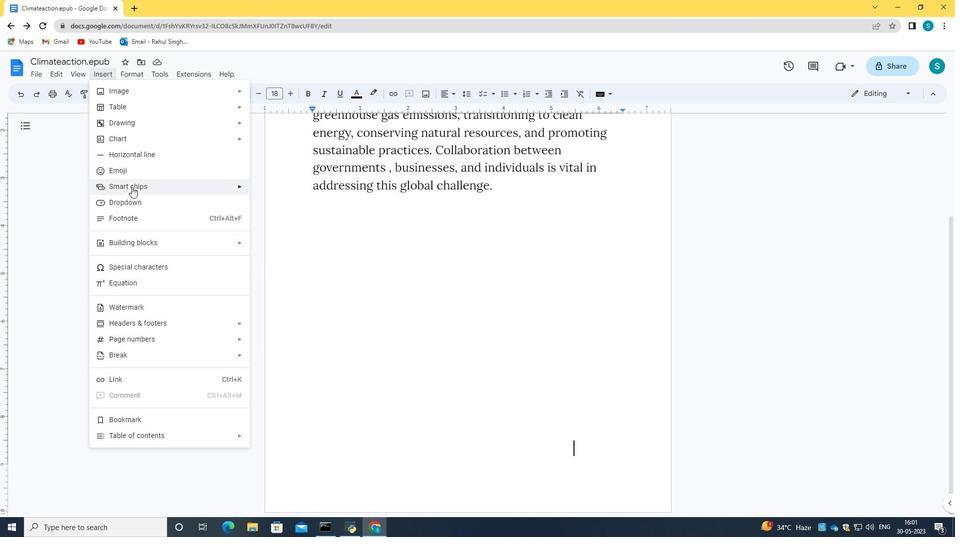 
Action: Mouse moved to (290, 251)
Screenshot: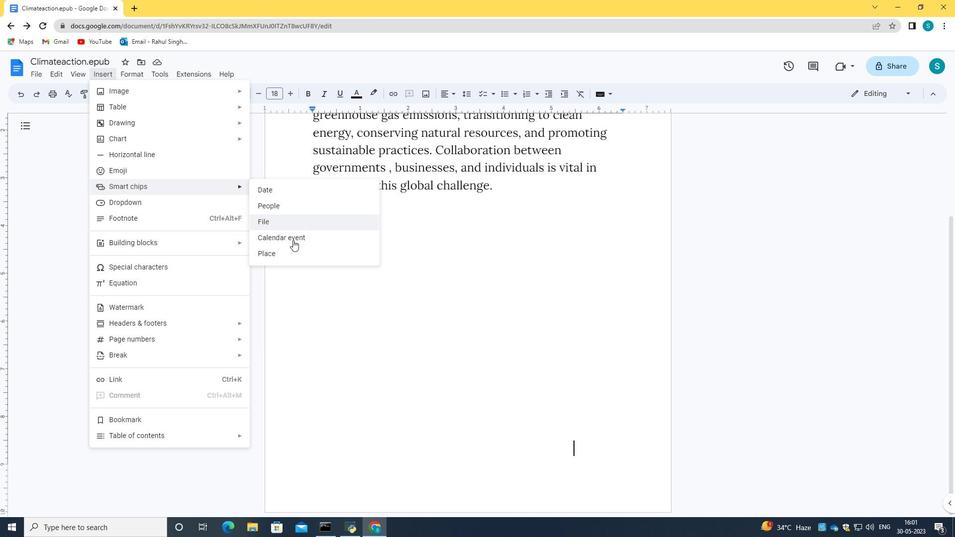 
Action: Mouse pressed left at (290, 251)
Screenshot: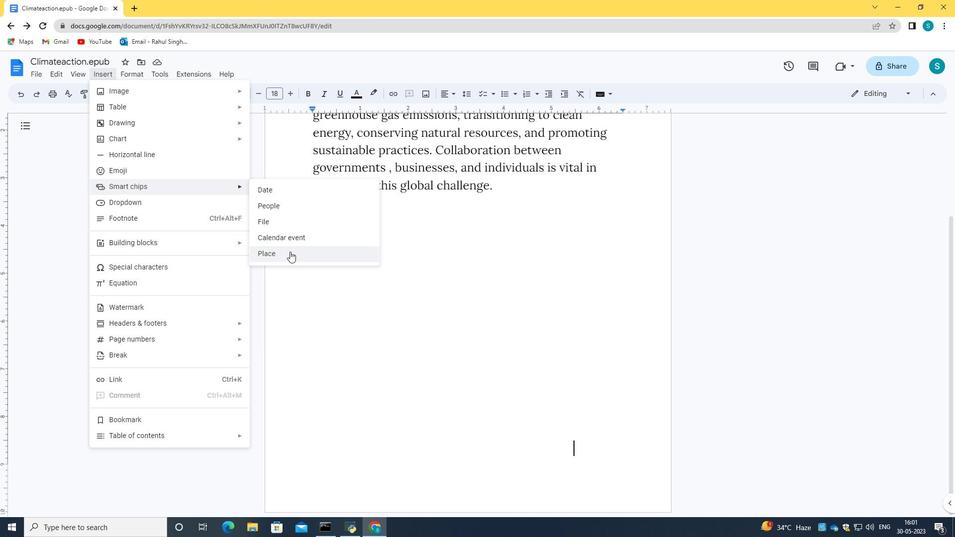 
Action: Mouse moved to (587, 456)
Screenshot: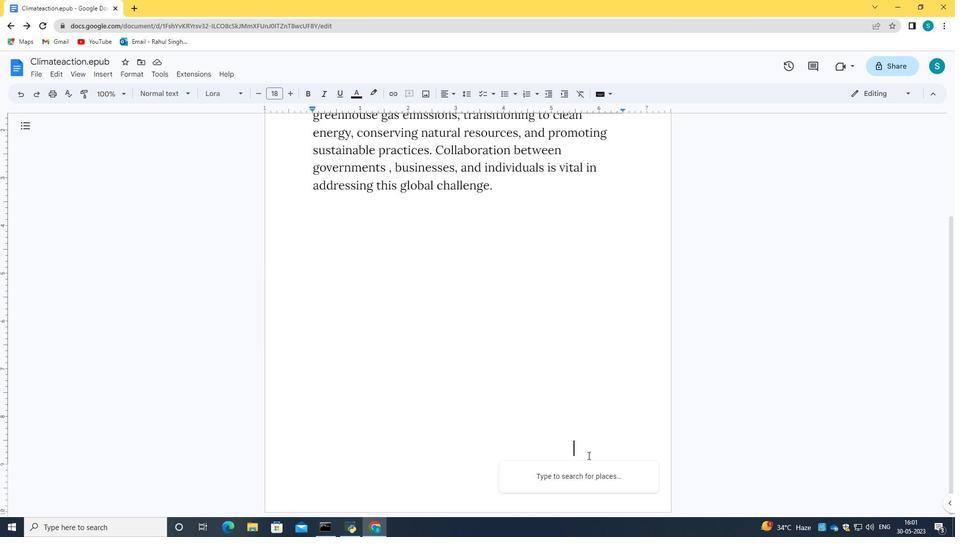 
Action: Key pressed <Key.caps_lock>N<Key.caps_lock>ew<Key.space><Key.caps_lock>Y<Key.caps_lock>ou<Key.backspace>rk
Screenshot: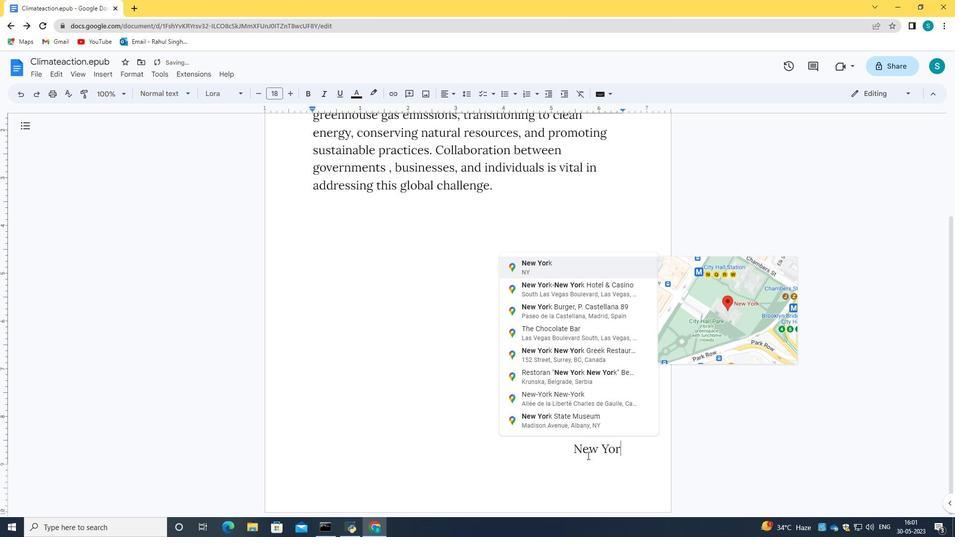 
Action: Mouse moved to (529, 277)
Screenshot: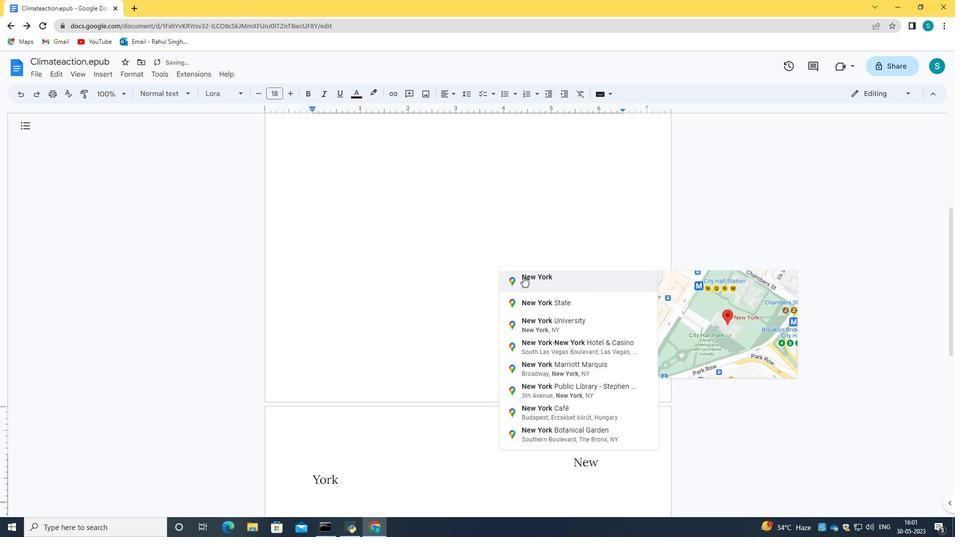 
Action: Mouse pressed left at (529, 277)
Screenshot: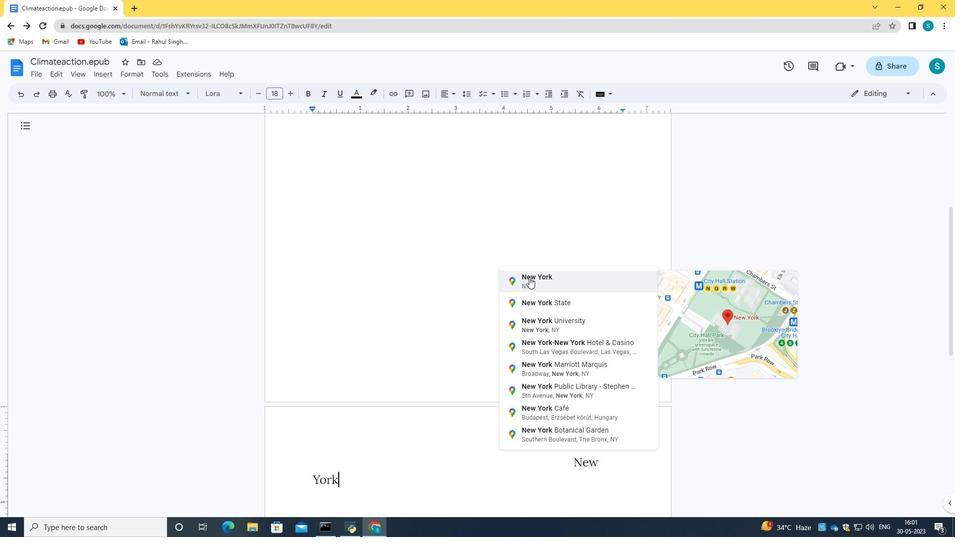 
Action: Mouse moved to (365, 264)
Screenshot: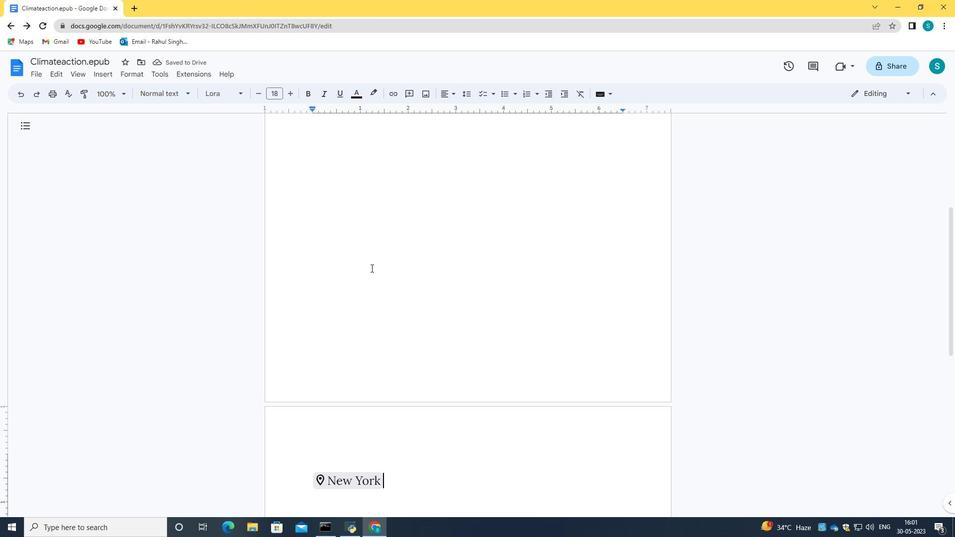 
Action: Mouse scrolled (365, 264) with delta (0, 0)
Screenshot: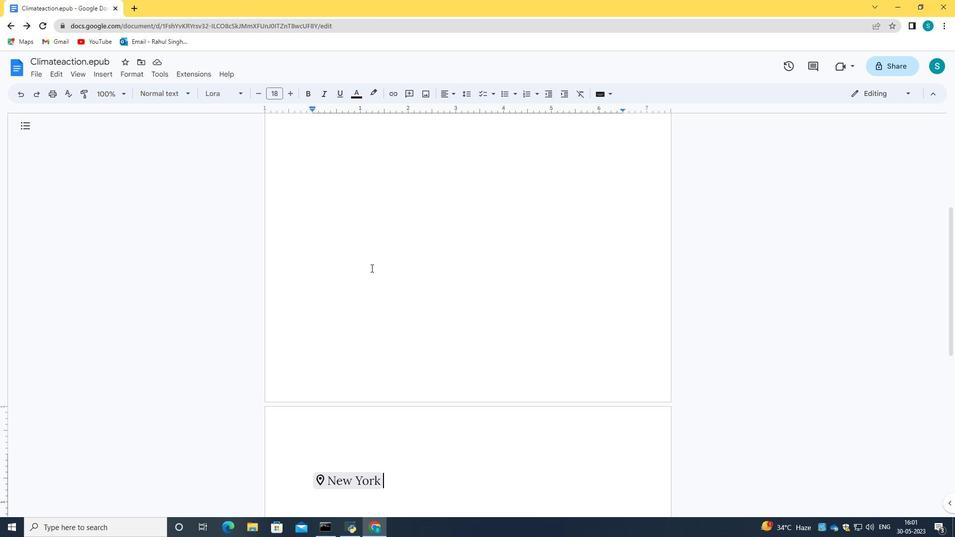 
Action: Mouse moved to (375, 236)
Screenshot: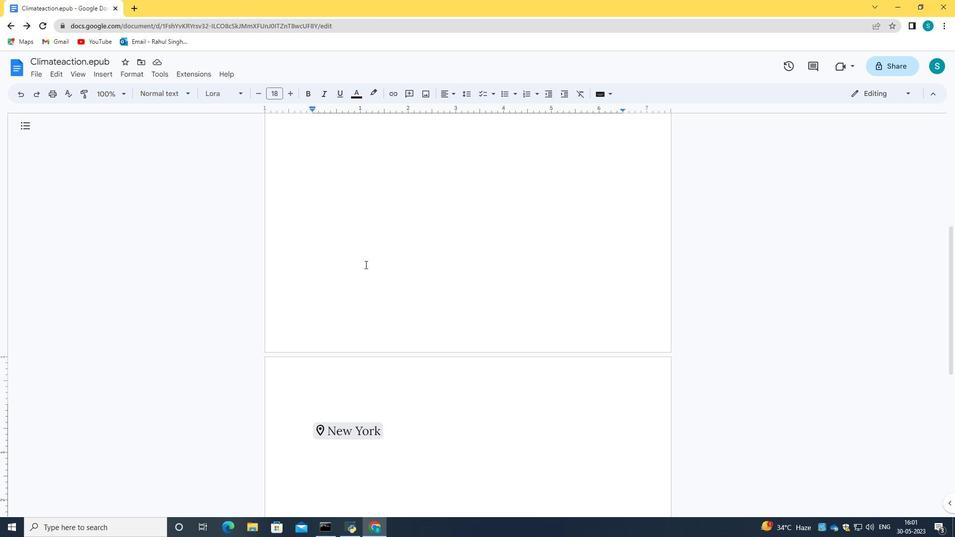 
Action: Mouse scrolled (375, 236) with delta (0, 0)
Screenshot: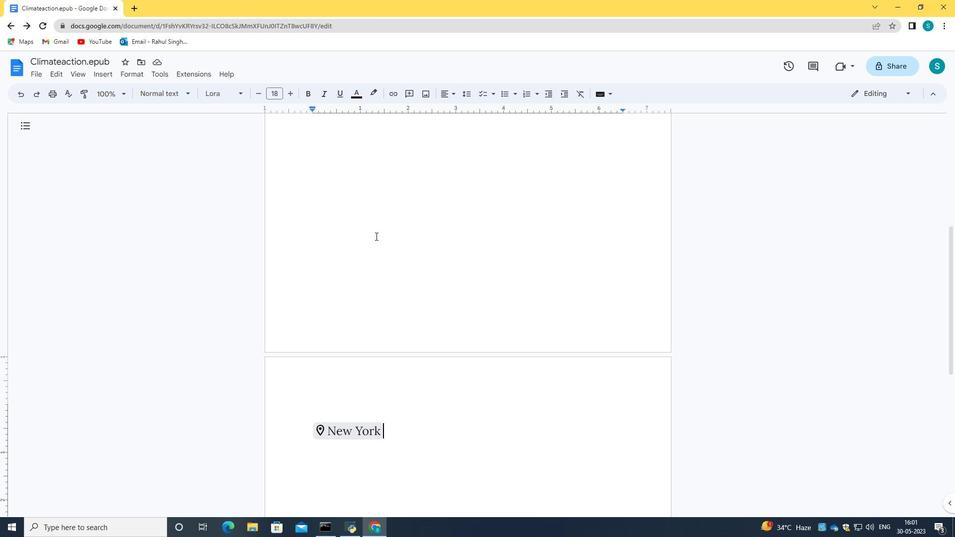 
Action: Mouse scrolled (375, 236) with delta (0, 0)
Screenshot: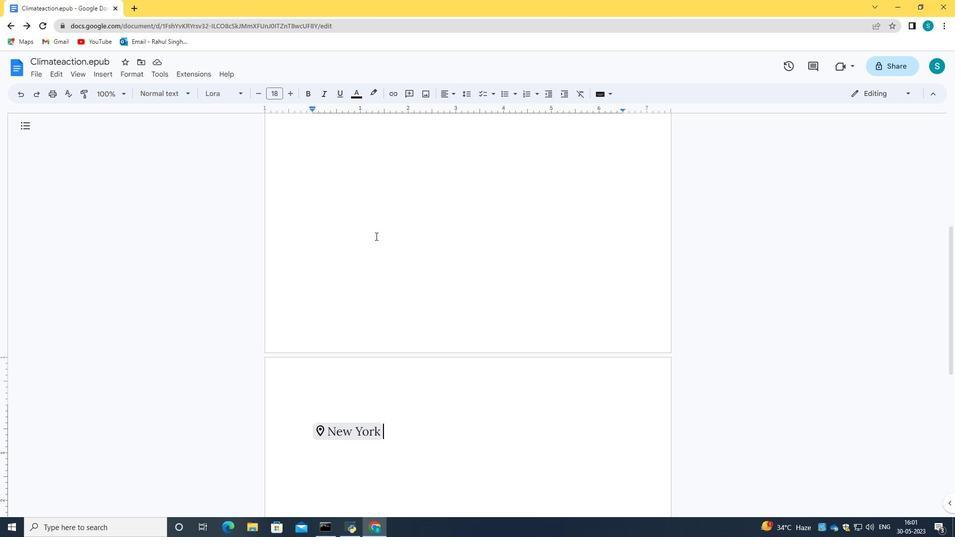 
Action: Mouse moved to (130, 72)
Screenshot: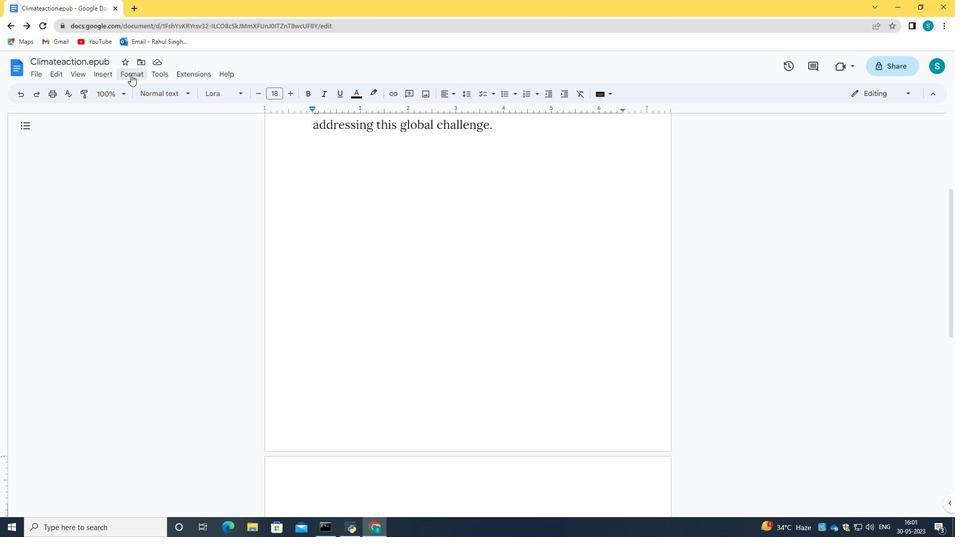 
Action: Mouse pressed left at (130, 72)
Screenshot: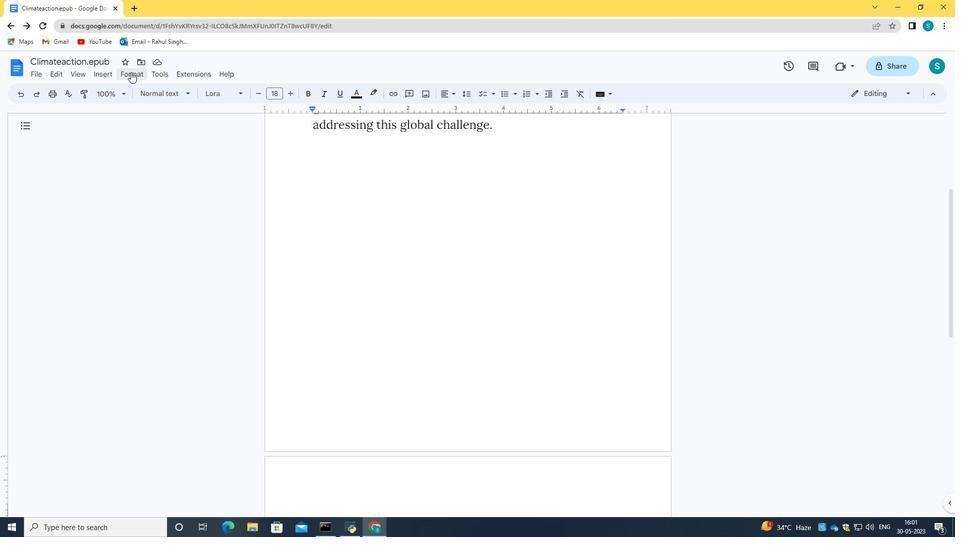
Action: Mouse moved to (157, 212)
Screenshot: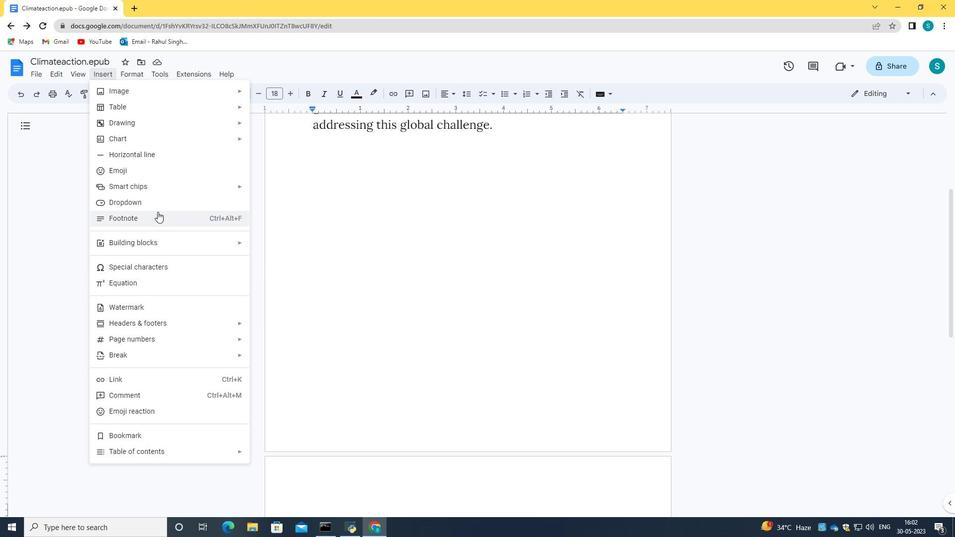 
Action: Mouse pressed left at (157, 212)
Screenshot: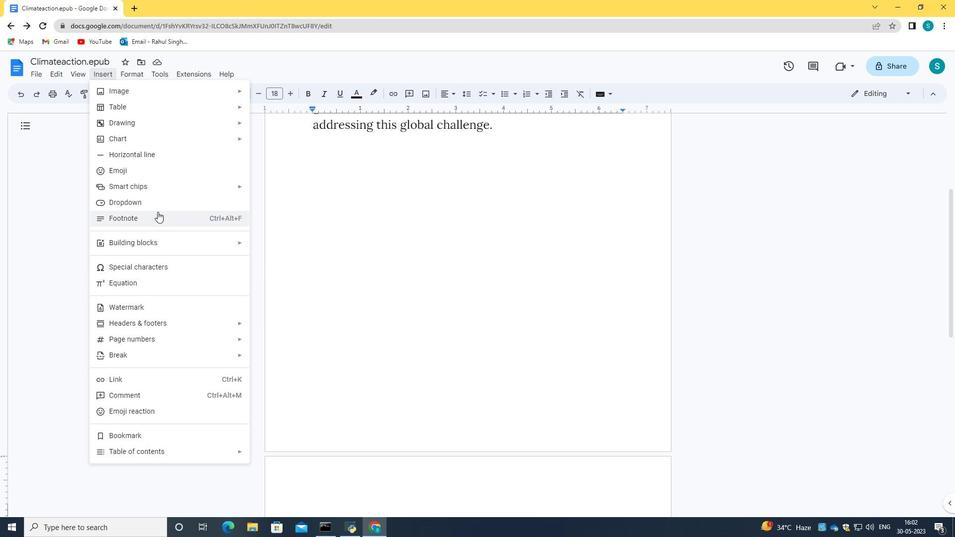 
Action: Mouse moved to (317, 478)
Screenshot: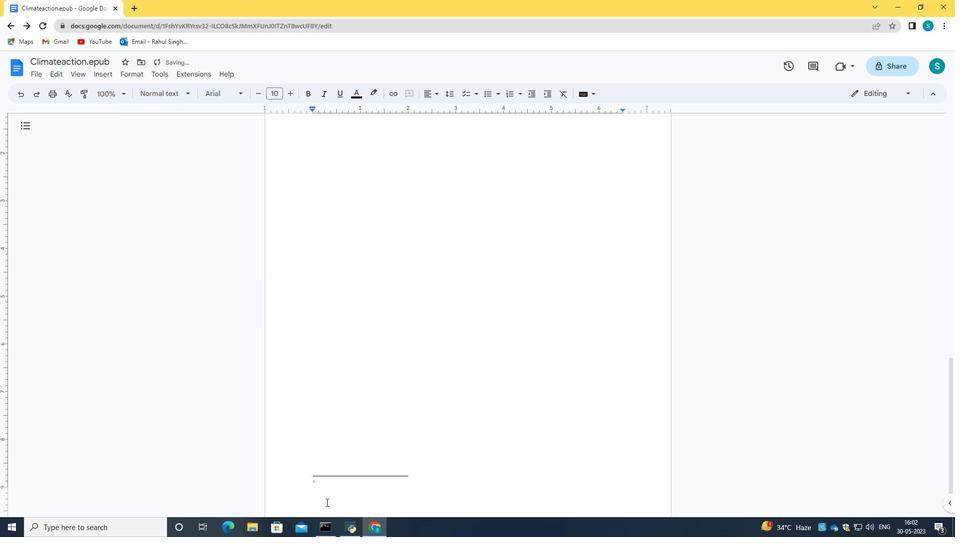 
Action: Key pressed <Key.caps_lock>
Screenshot: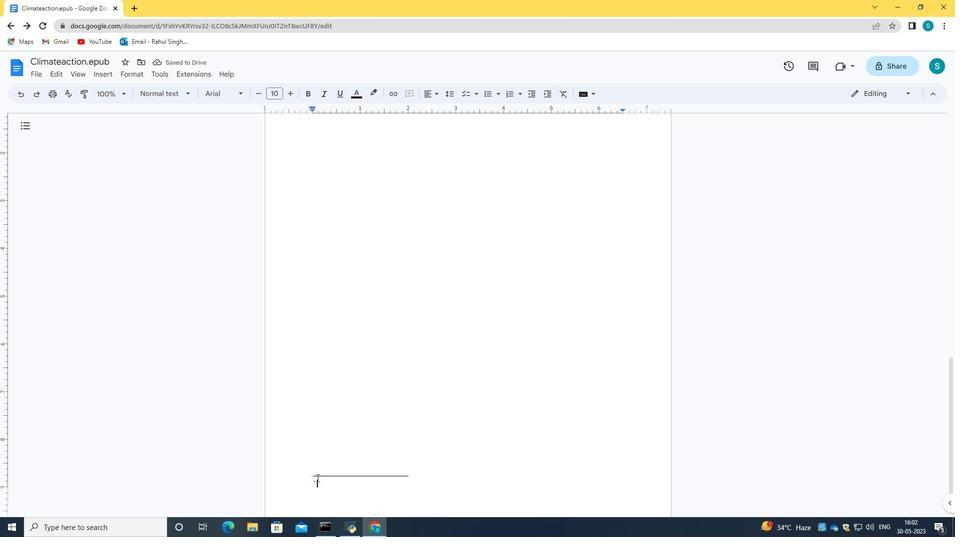 
Action: Mouse moved to (411, 477)
Screenshot: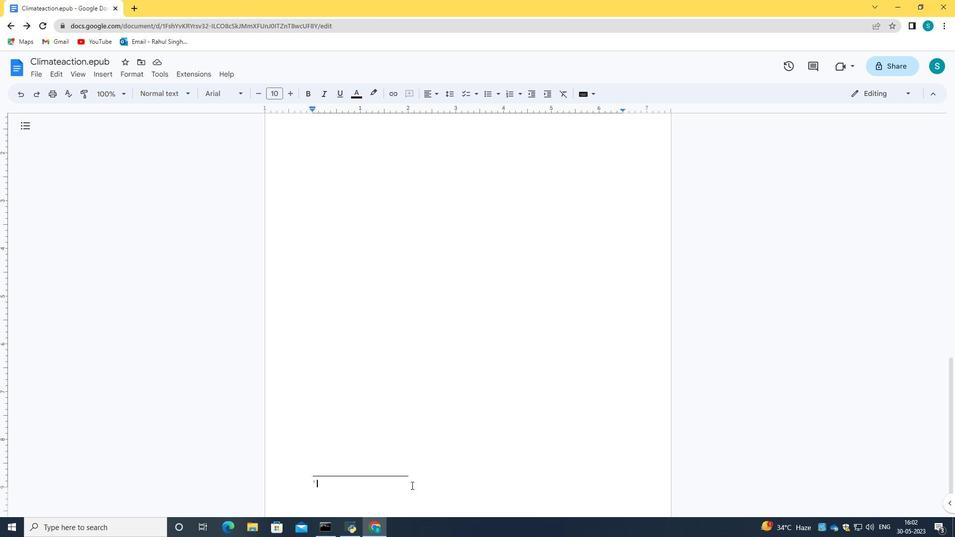 
Action: Mouse scrolled (411, 478) with delta (0, 0)
Screenshot: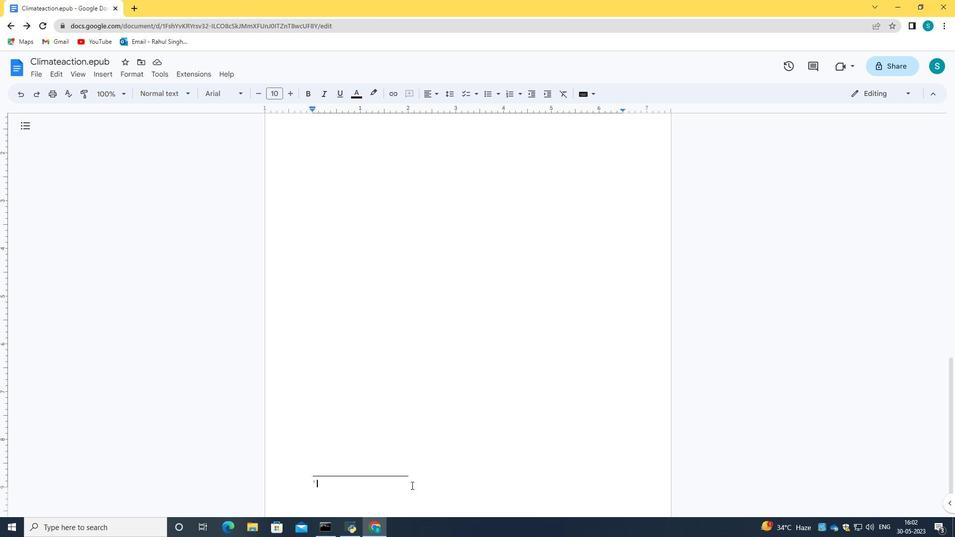 
Action: Mouse moved to (411, 477)
Screenshot: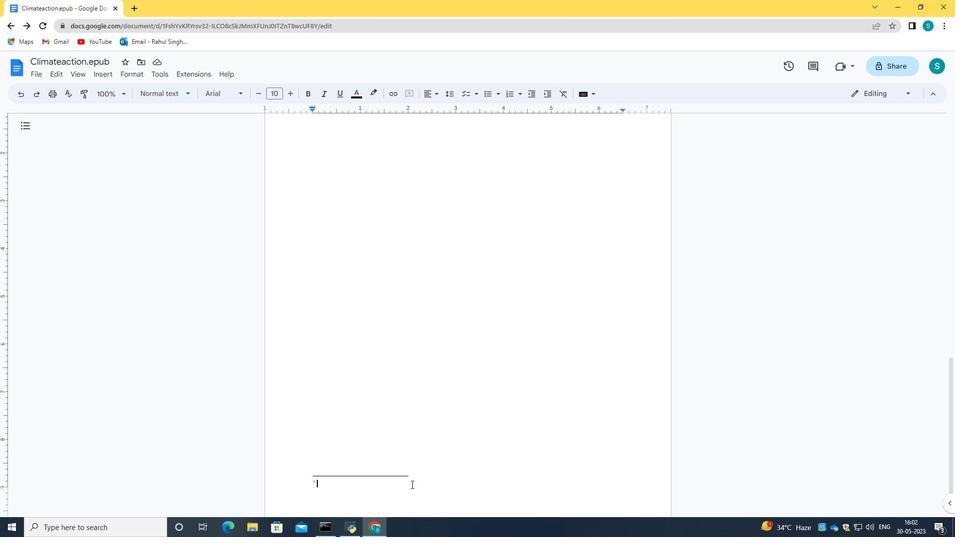 
Action: Mouse scrolled (411, 477) with delta (0, 0)
Screenshot: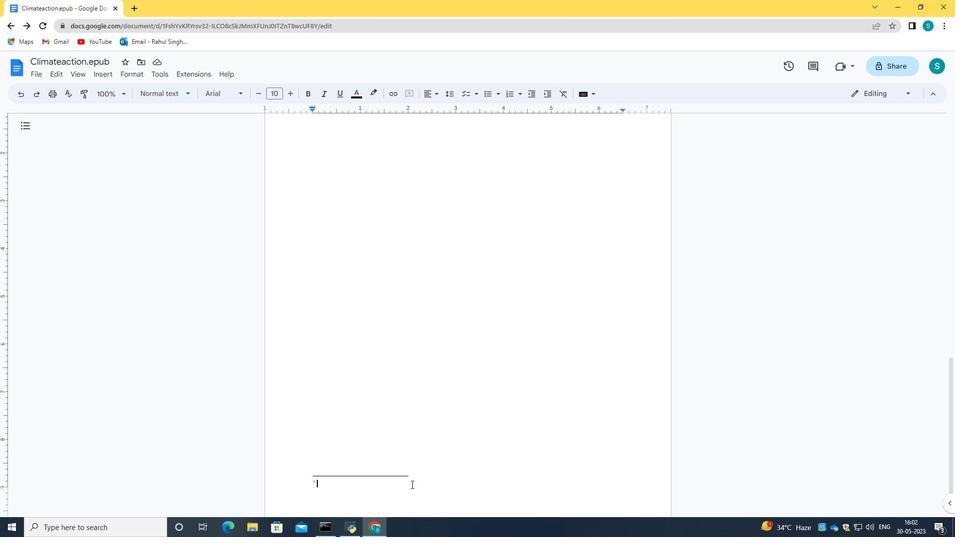 
Action: Mouse scrolled (411, 477) with delta (0, 0)
Screenshot: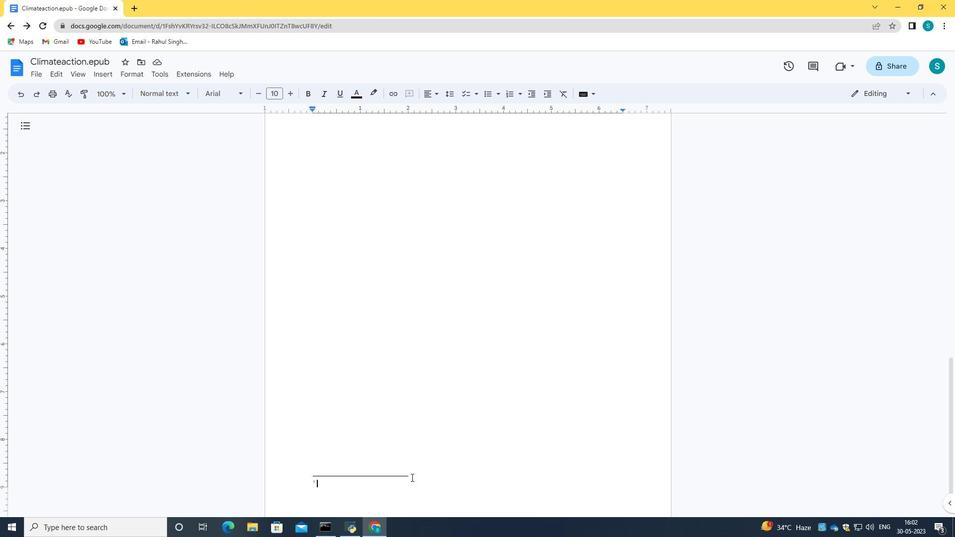 
Action: Mouse scrolled (411, 477) with delta (0, 0)
Screenshot: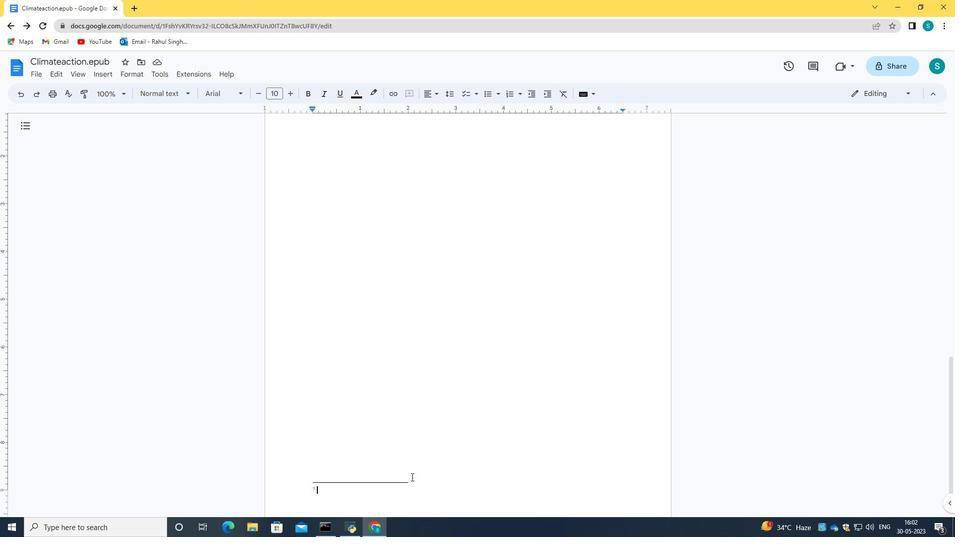 
Action: Mouse scrolled (411, 477) with delta (0, 0)
Screenshot: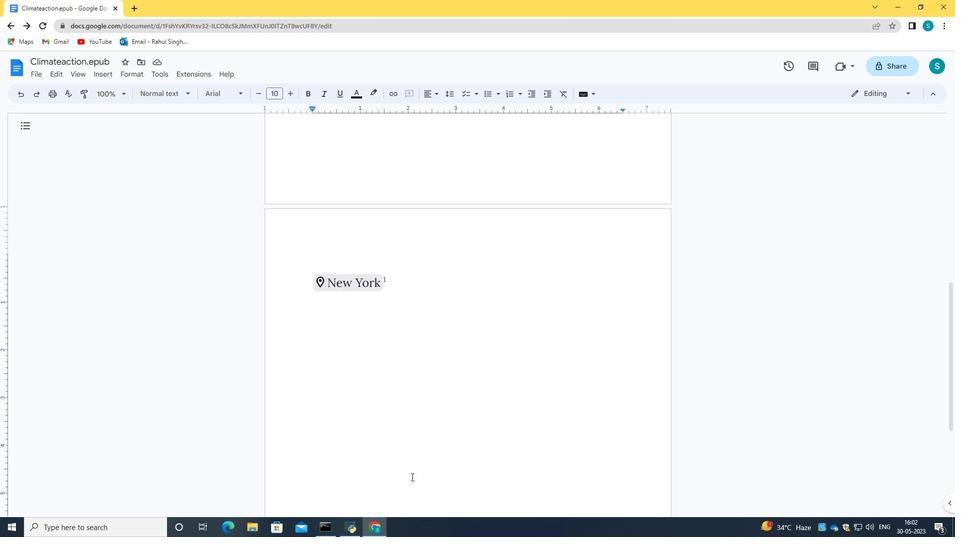 
Action: Mouse scrolled (411, 477) with delta (0, 0)
Screenshot: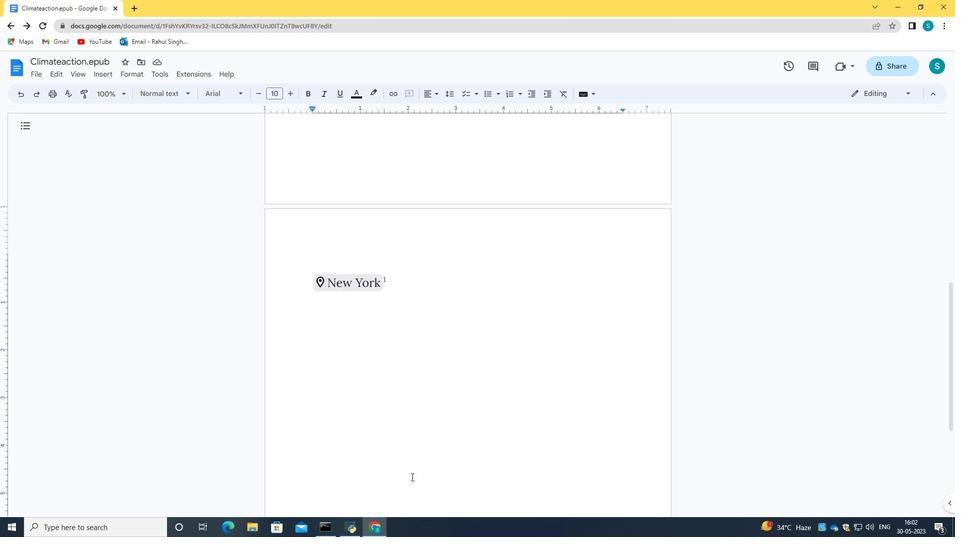 
Action: Mouse scrolled (411, 477) with delta (0, 0)
Screenshot: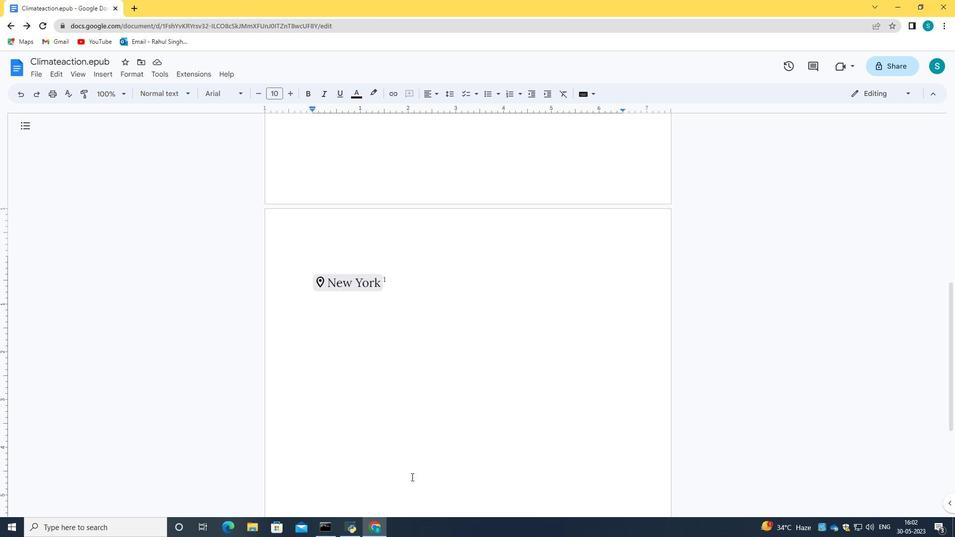 
Action: Mouse scrolled (411, 477) with delta (0, 0)
Screenshot: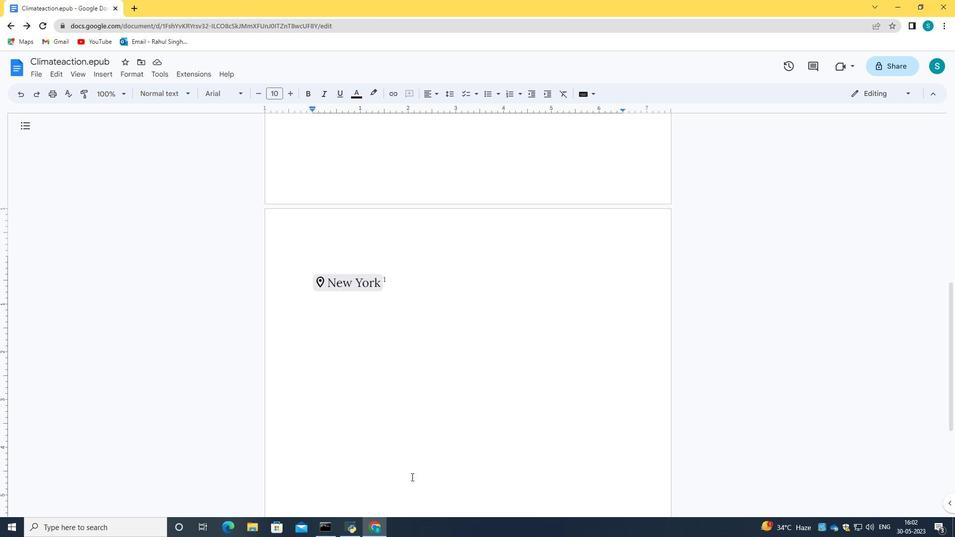 
Action: Mouse moved to (411, 477)
Screenshot: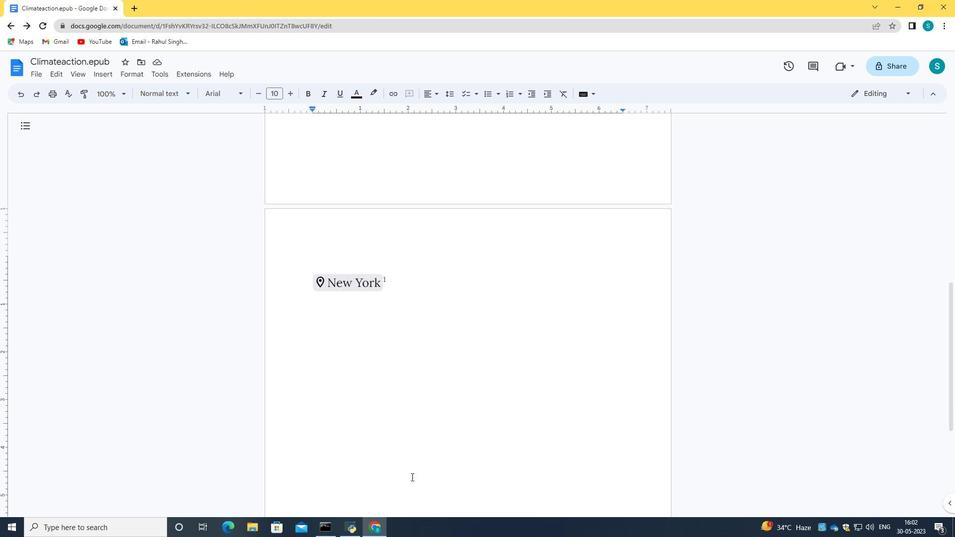 
Action: Mouse scrolled (411, 477) with delta (0, 0)
Screenshot: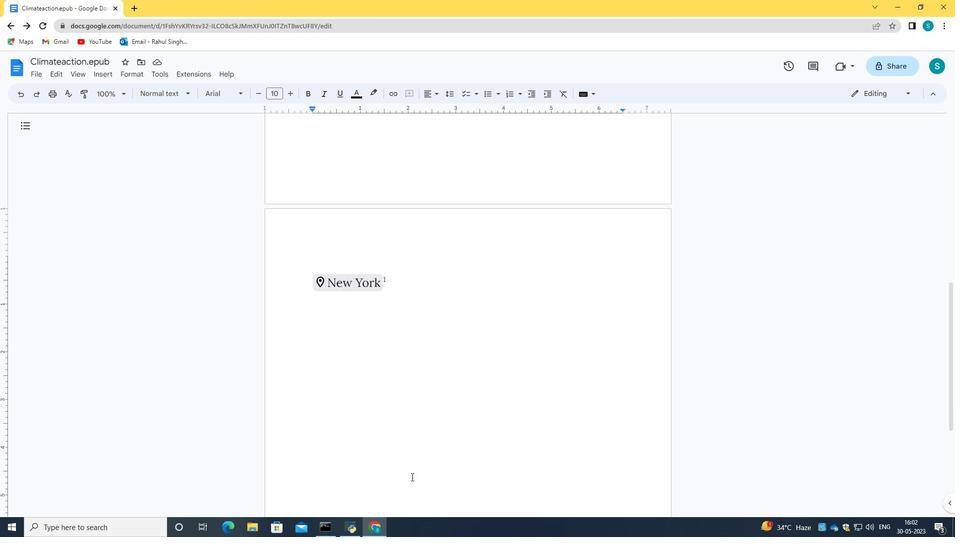 
Action: Mouse scrolled (411, 477) with delta (0, 0)
Screenshot: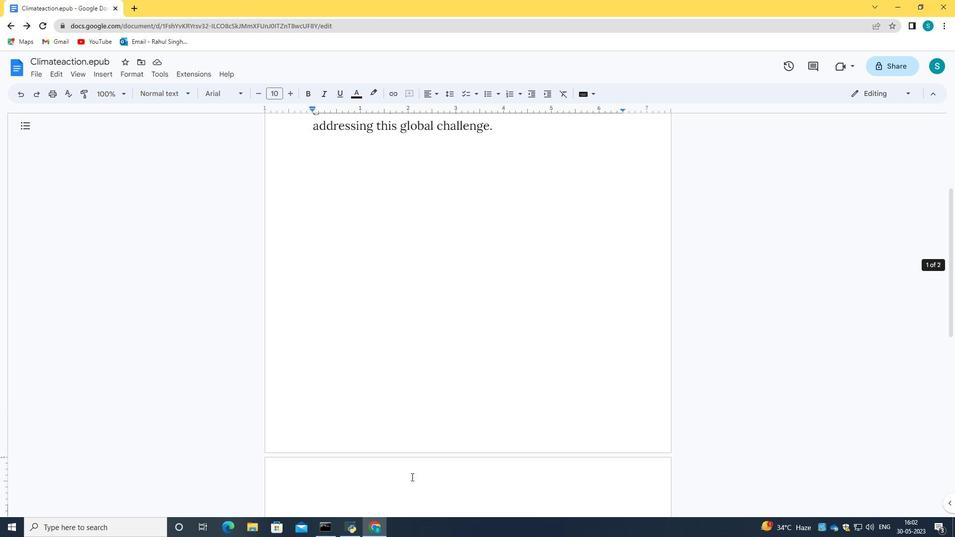 
Action: Mouse scrolled (411, 477) with delta (0, 0)
Screenshot: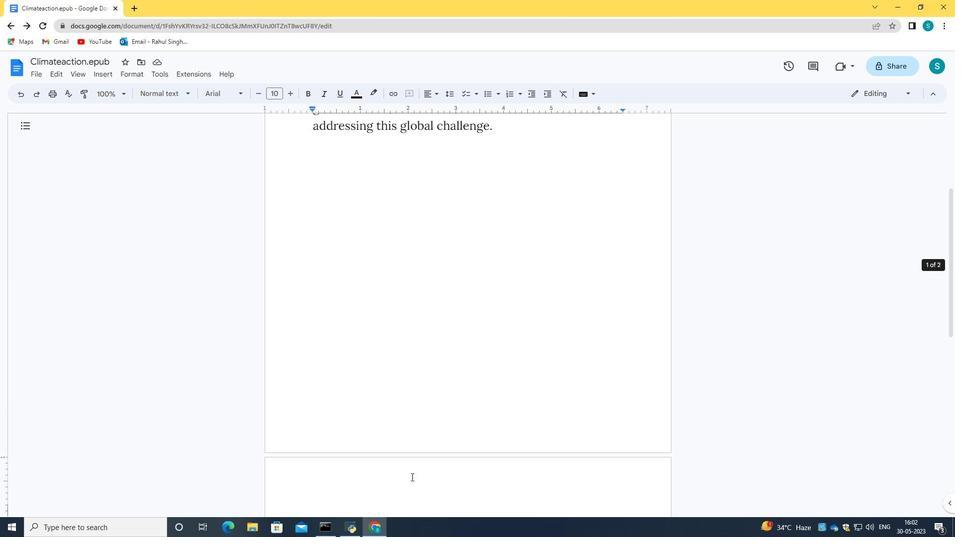 
Action: Mouse scrolled (411, 477) with delta (0, 0)
Screenshot: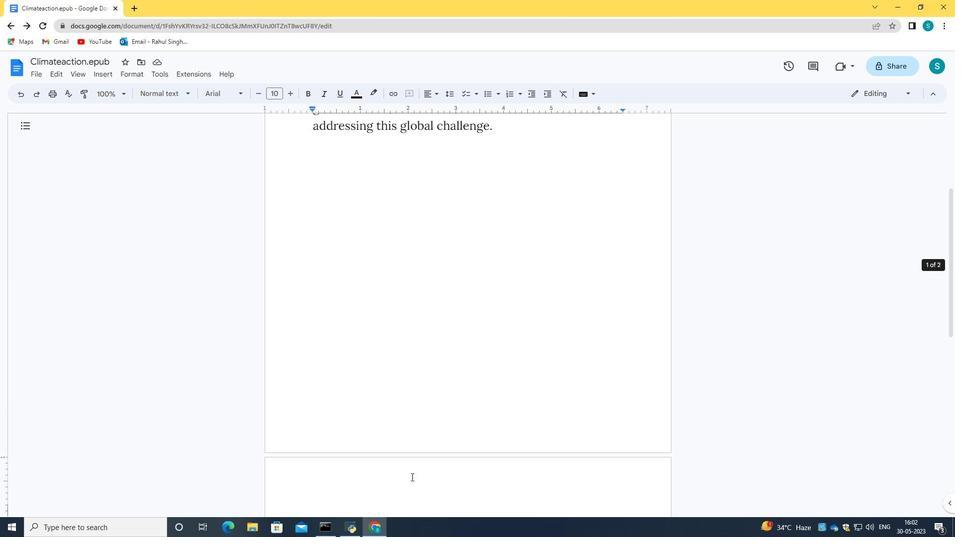 
Action: Mouse scrolled (411, 477) with delta (0, 0)
Screenshot: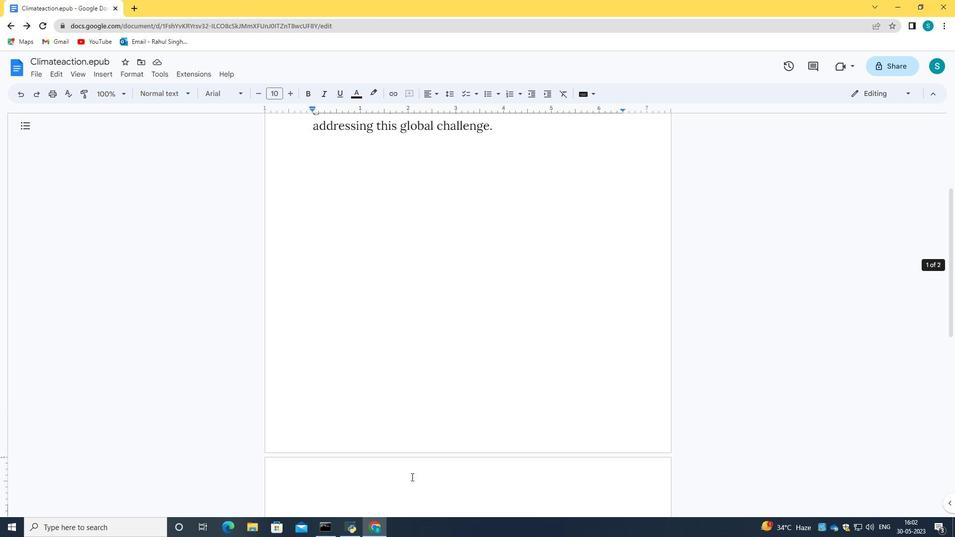 
Action: Mouse moved to (536, 249)
Screenshot: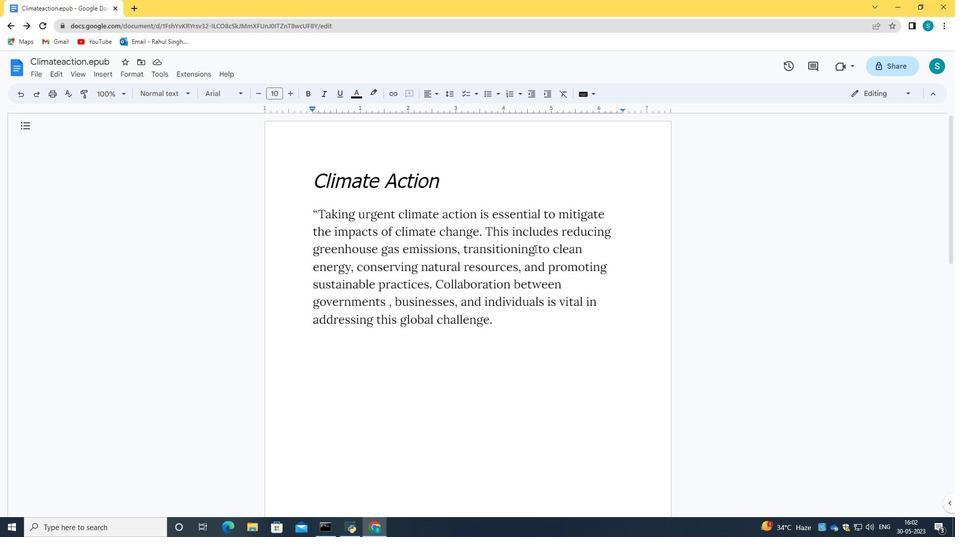 
Action: Mouse pressed left at (536, 249)
Screenshot: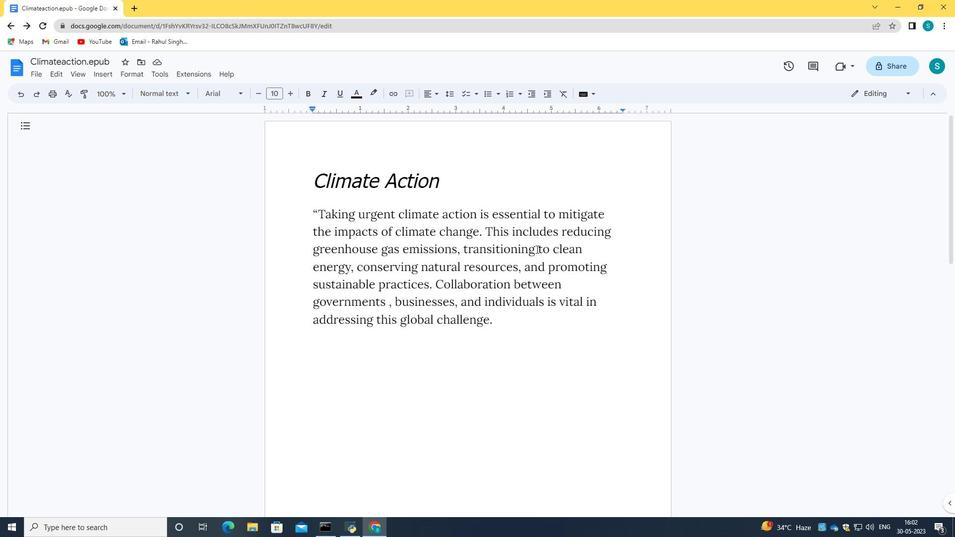 
Action: Mouse moved to (519, 185)
Screenshot: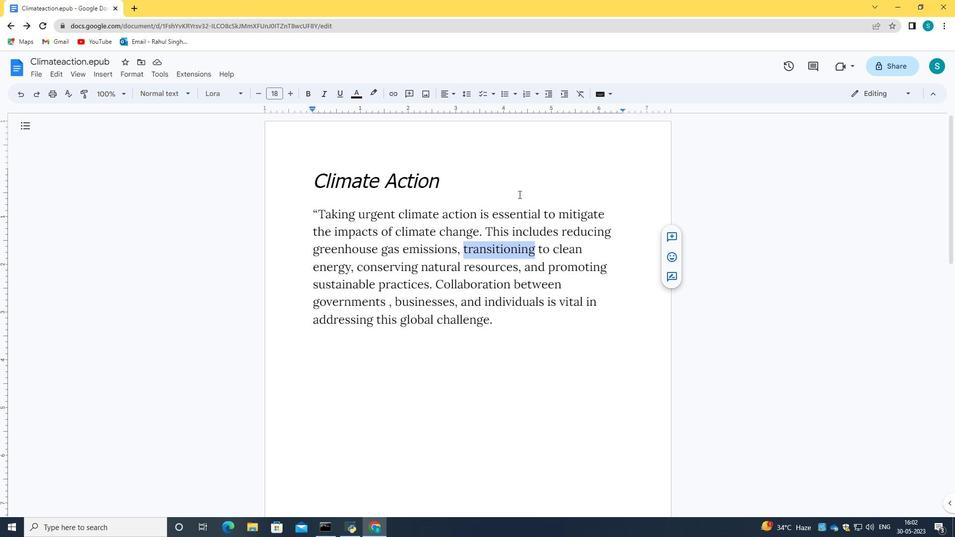 
Action: Mouse pressed left at (519, 185)
Screenshot: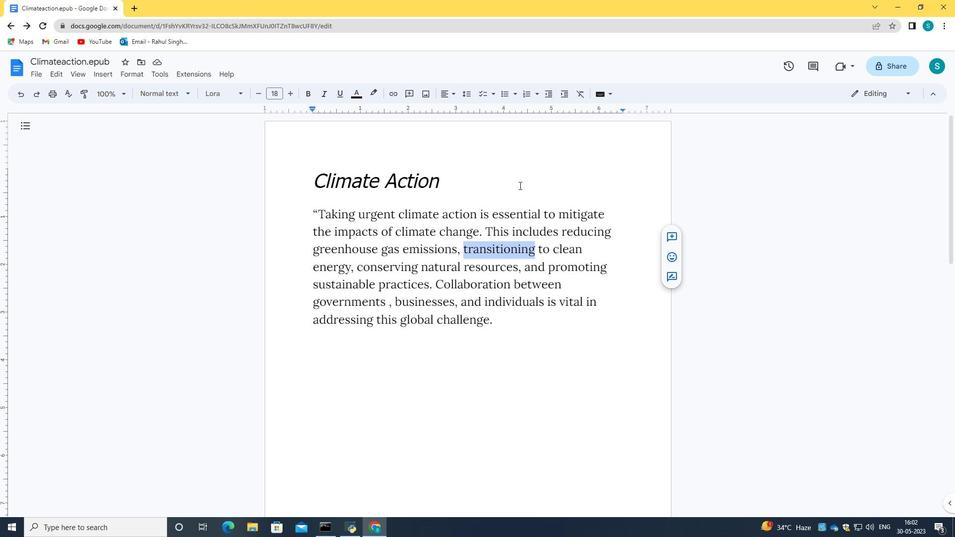 
Action: Mouse moved to (518, 308)
Screenshot: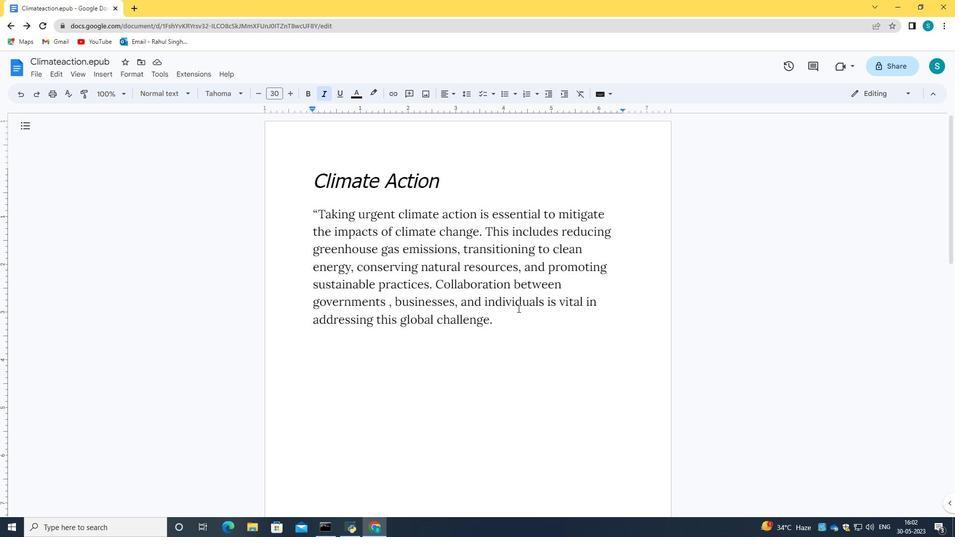 
Action: Mouse scrolled (518, 308) with delta (0, 0)
Screenshot: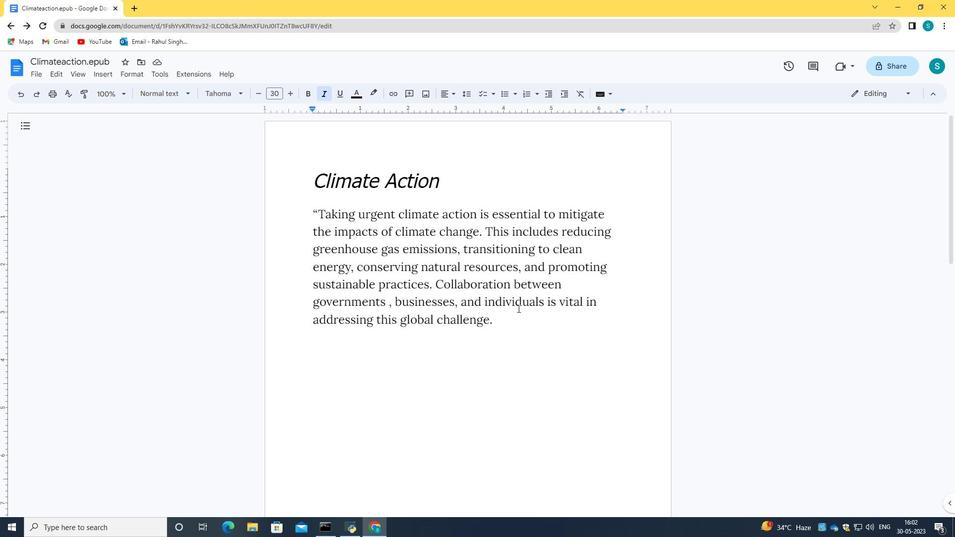 
Action: Mouse scrolled (518, 308) with delta (0, 0)
Screenshot: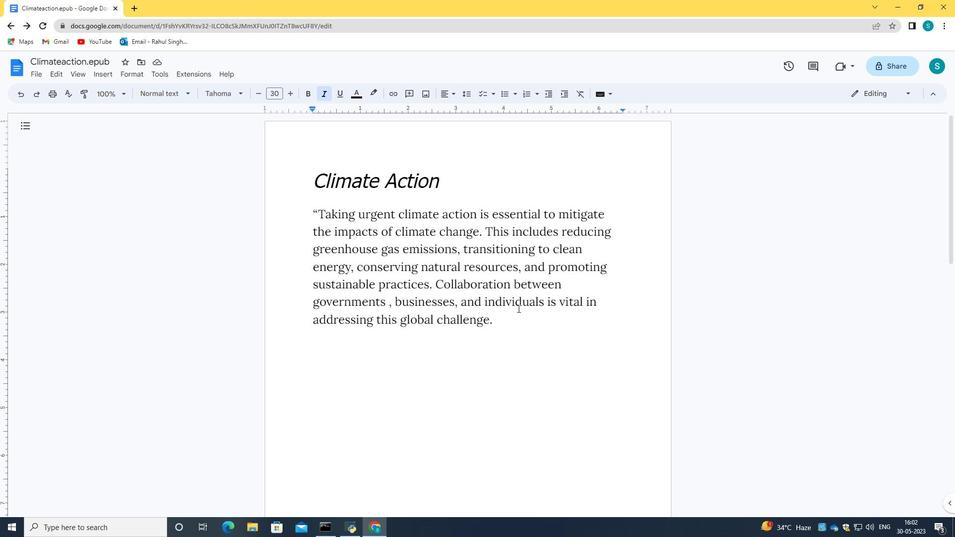 
Action: Mouse scrolled (518, 308) with delta (0, 0)
Screenshot: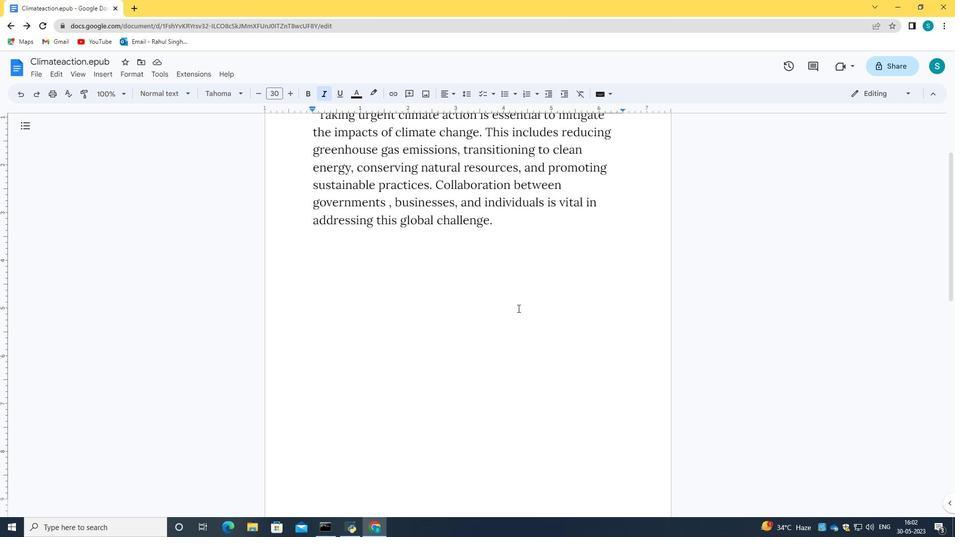 
Action: Mouse scrolled (518, 308) with delta (0, 0)
Screenshot: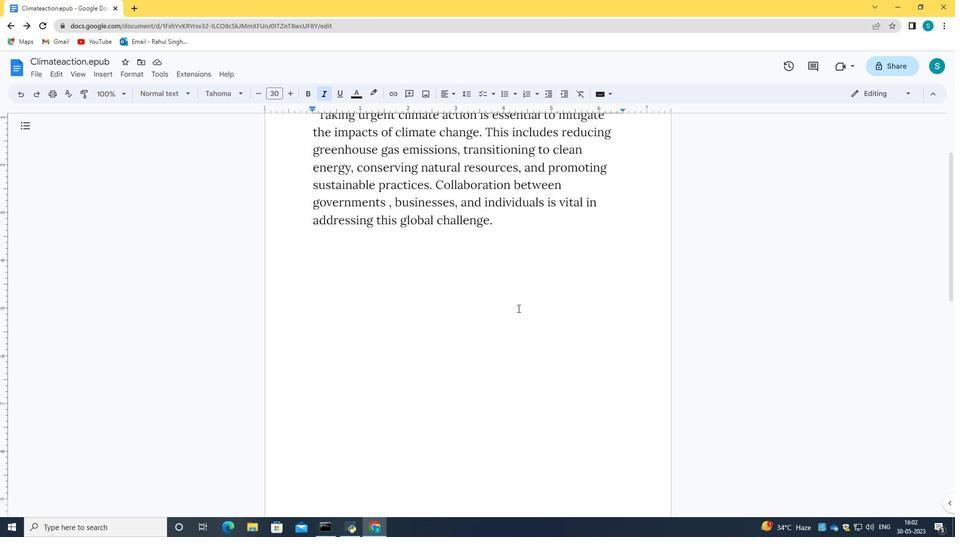 
Action: Mouse scrolled (518, 308) with delta (0, 0)
Screenshot: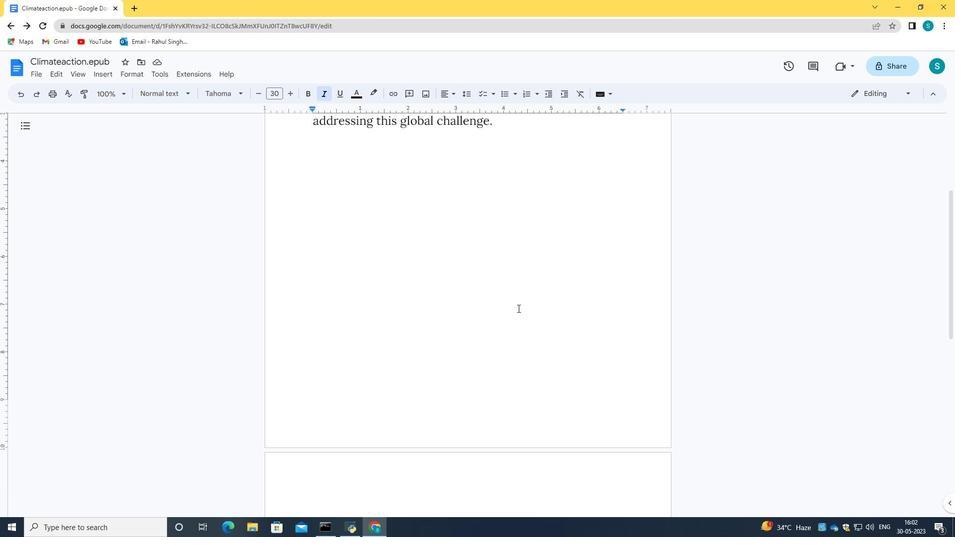 
Action: Mouse scrolled (518, 308) with delta (0, 0)
Screenshot: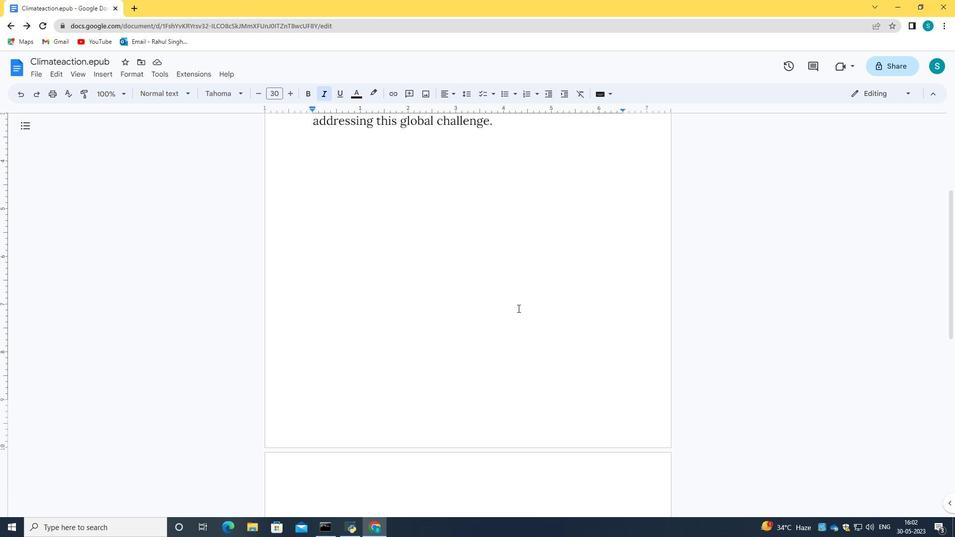 
Action: Mouse scrolled (518, 308) with delta (0, 0)
Screenshot: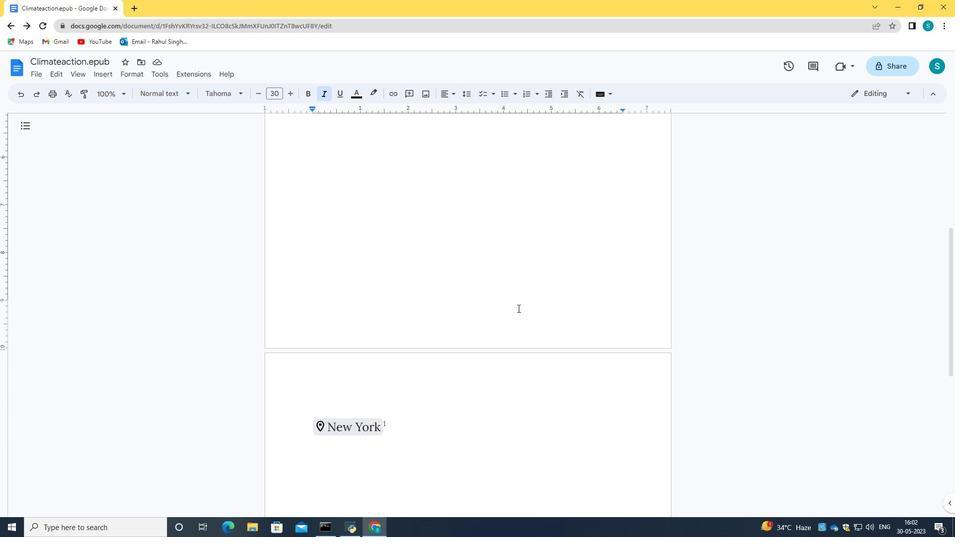 
Action: Mouse scrolled (518, 308) with delta (0, 0)
Screenshot: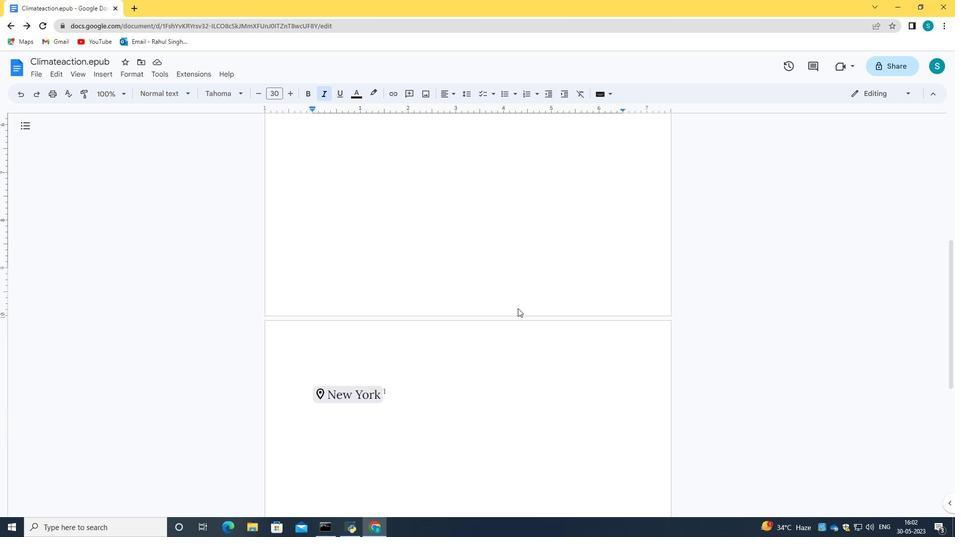 
Action: Mouse scrolled (518, 308) with delta (0, 0)
Screenshot: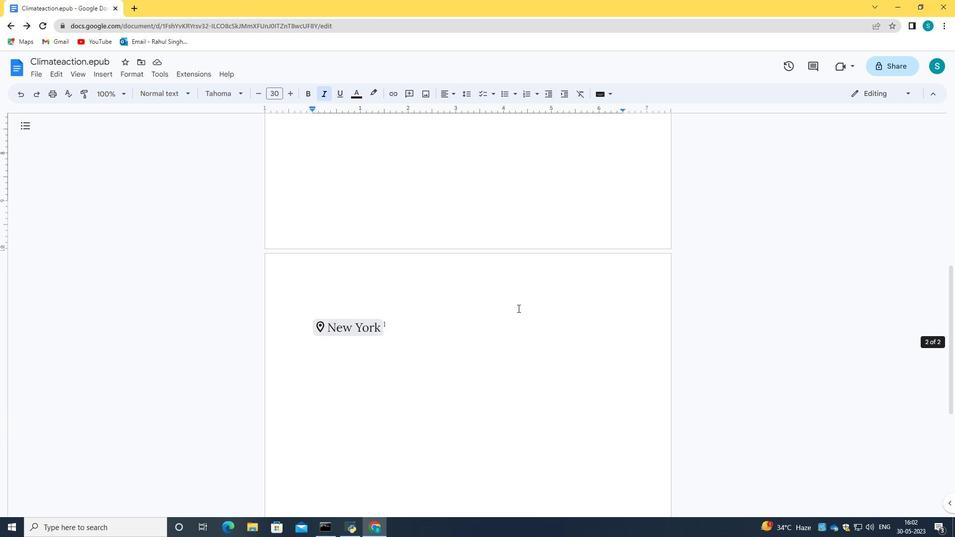 
Action: Mouse scrolled (518, 308) with delta (0, 0)
Screenshot: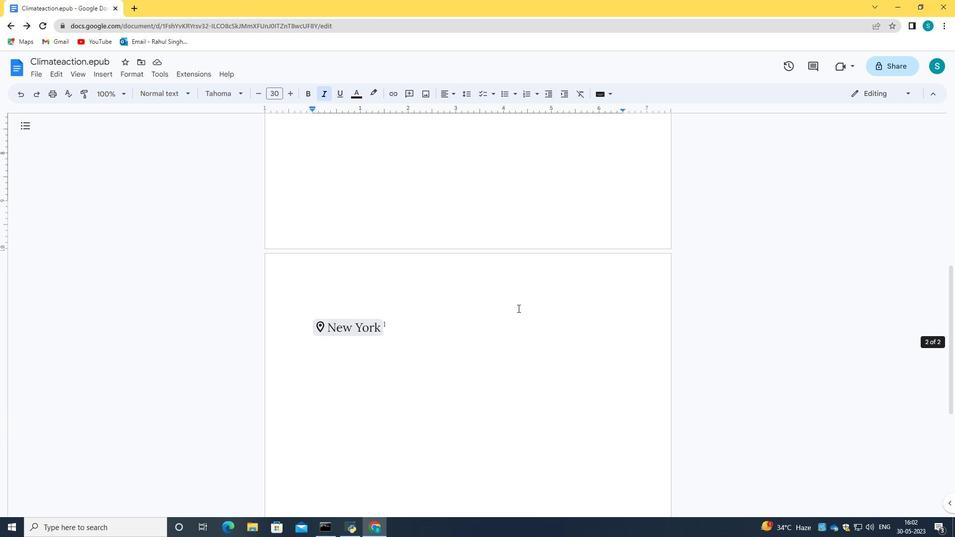 
Action: Mouse scrolled (518, 309) with delta (0, 0)
Screenshot: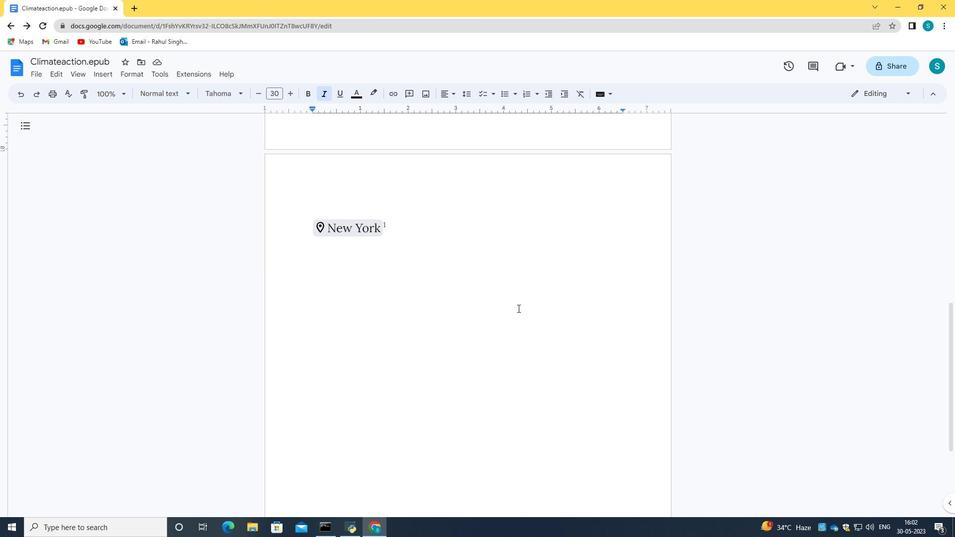 
Action: Mouse scrolled (518, 309) with delta (0, 0)
Screenshot: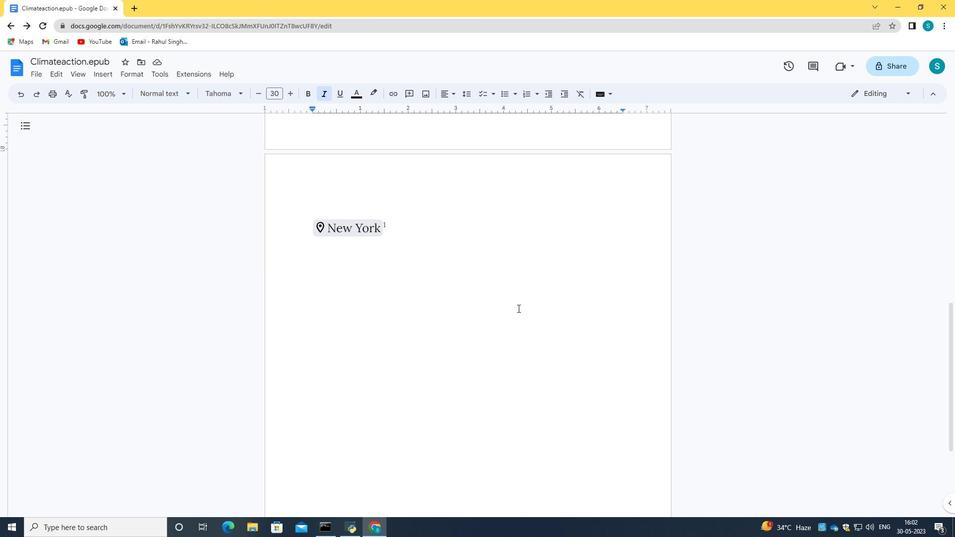 
Action: Mouse scrolled (518, 309) with delta (0, 0)
Screenshot: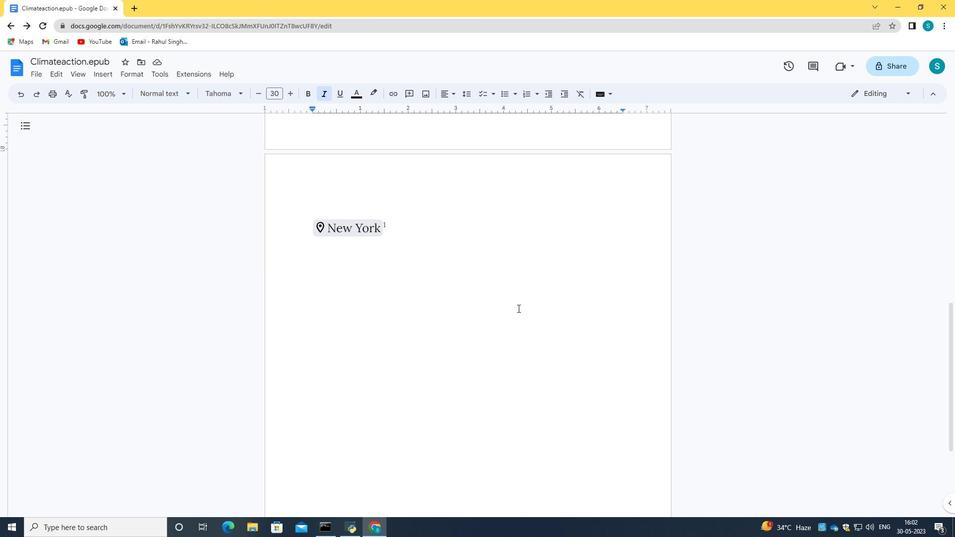 
Action: Mouse scrolled (518, 309) with delta (0, 0)
Screenshot: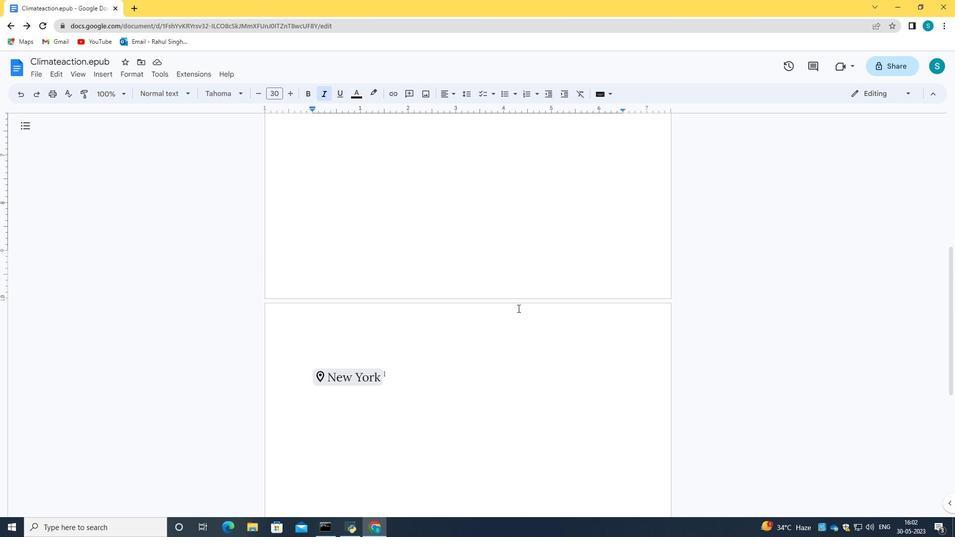 
Action: Mouse scrolled (518, 309) with delta (0, 0)
Screenshot: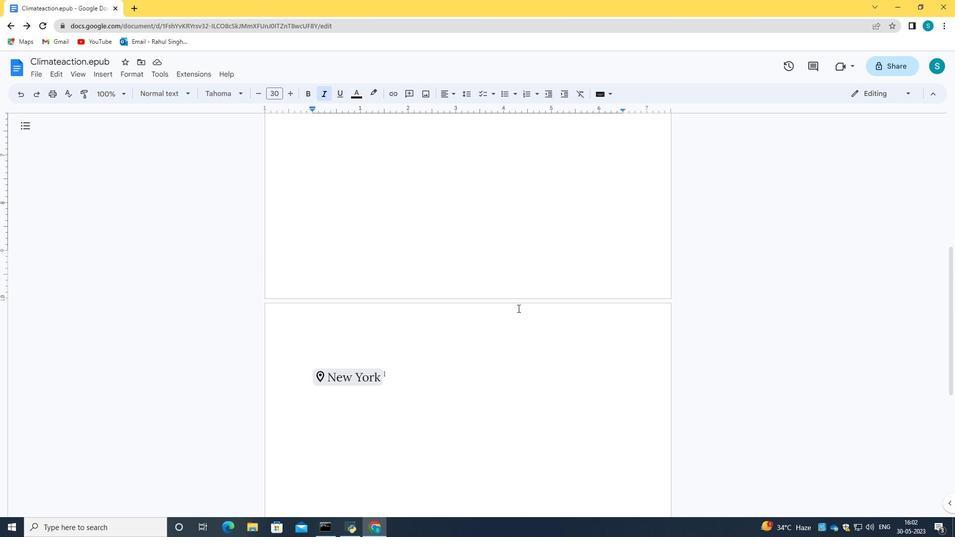 
Action: Mouse scrolled (518, 309) with delta (0, 0)
Screenshot: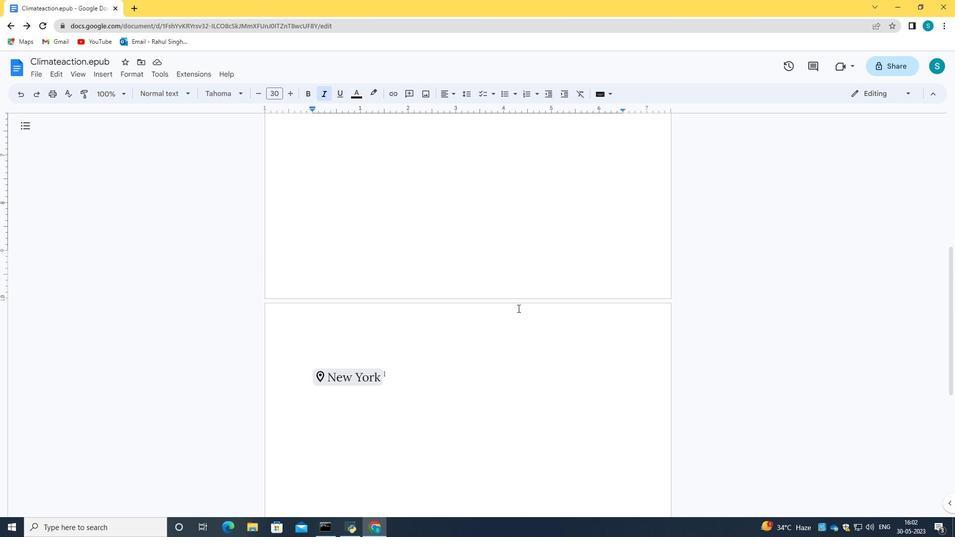 
Action: Mouse scrolled (518, 309) with delta (0, 0)
Screenshot: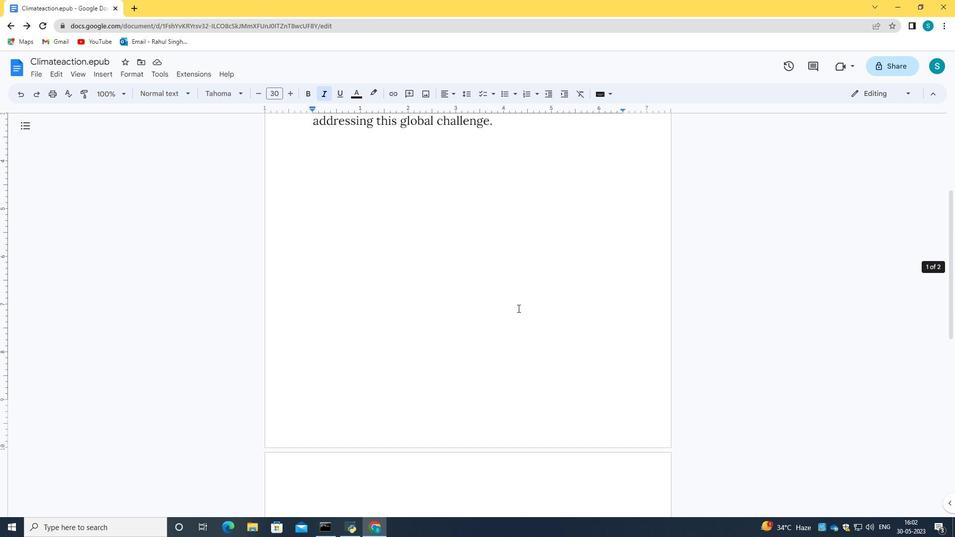 
Action: Mouse scrolled (518, 309) with delta (0, 0)
Screenshot: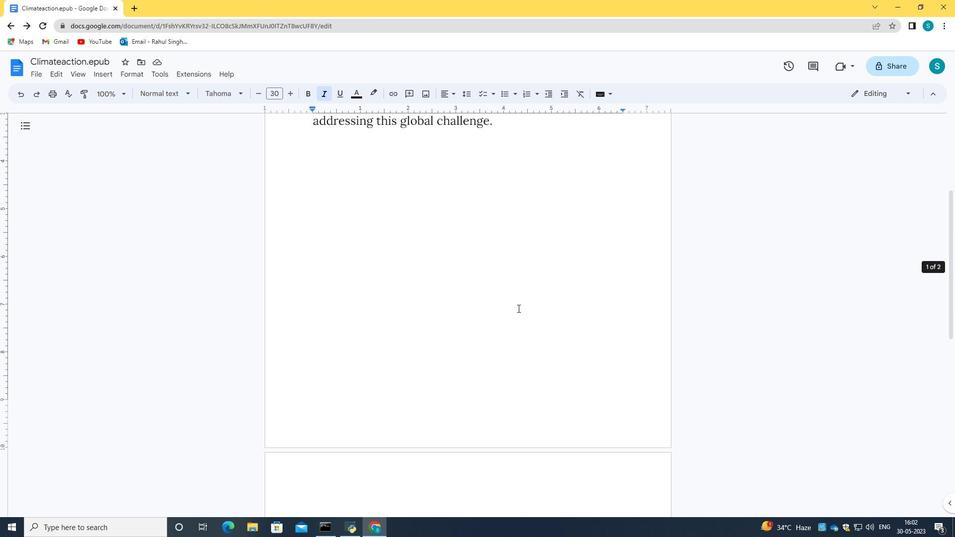 
Action: Mouse scrolled (518, 309) with delta (0, 0)
Screenshot: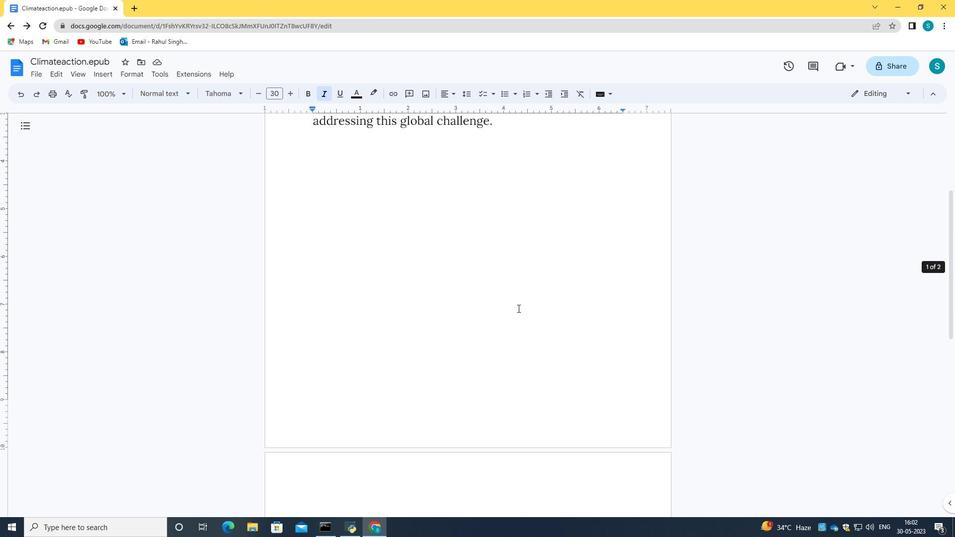 
Action: Mouse scrolled (518, 309) with delta (0, 0)
Screenshot: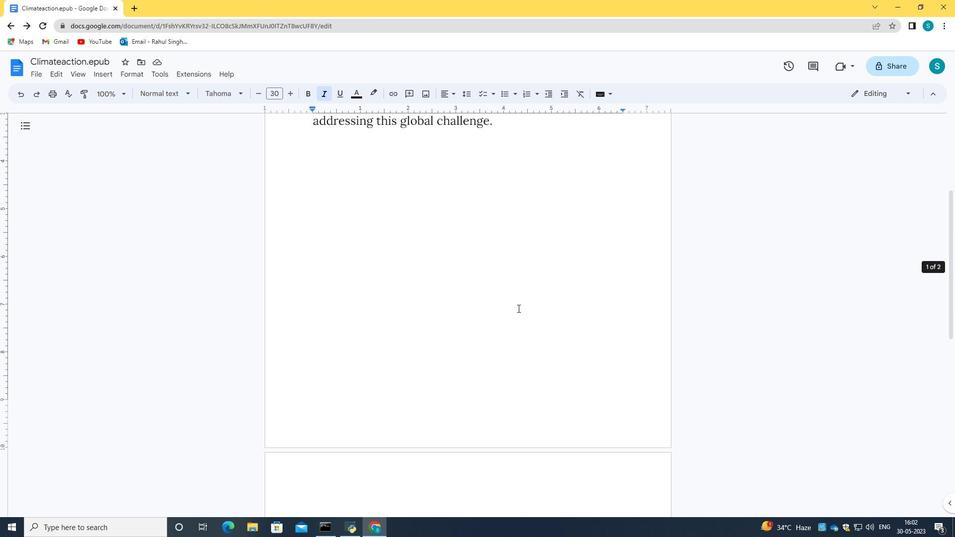 
Action: Mouse scrolled (518, 309) with delta (0, 0)
Screenshot: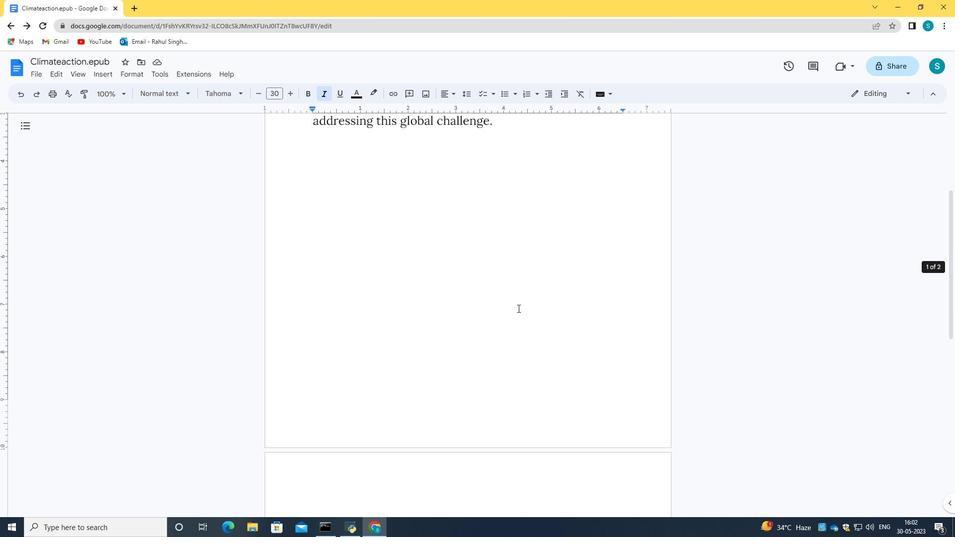 
Action: Mouse scrolled (518, 309) with delta (0, 0)
Screenshot: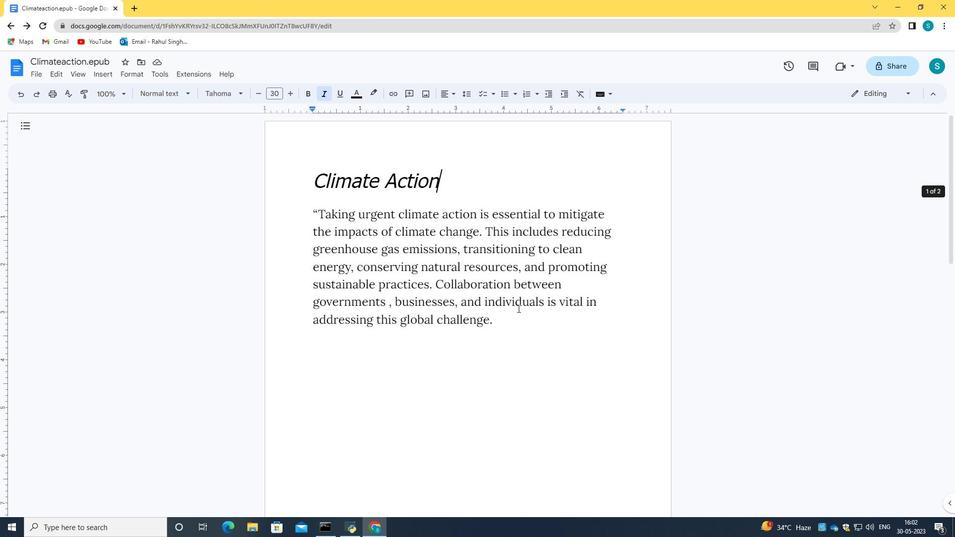
Action: Mouse scrolled (518, 309) with delta (0, 0)
Screenshot: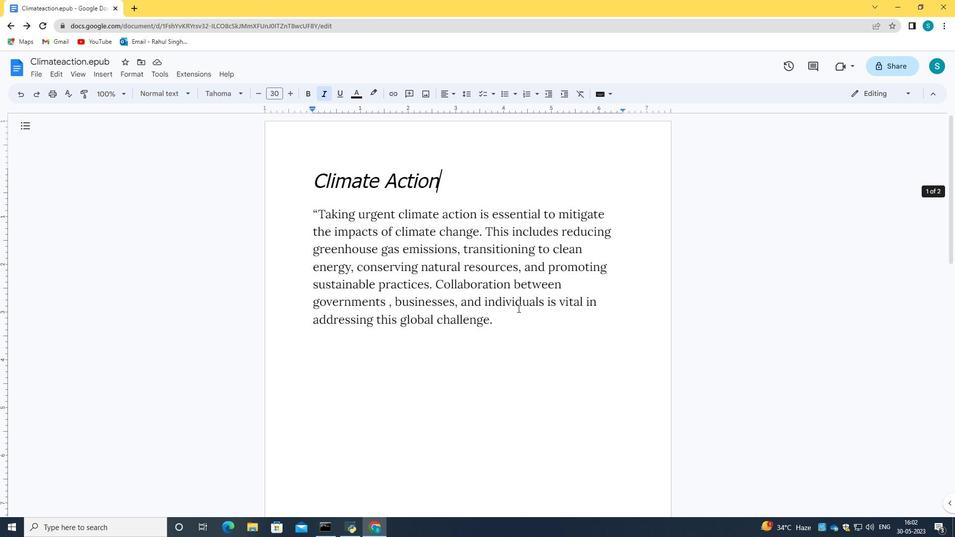 
Action: Mouse scrolled (518, 309) with delta (0, 0)
Screenshot: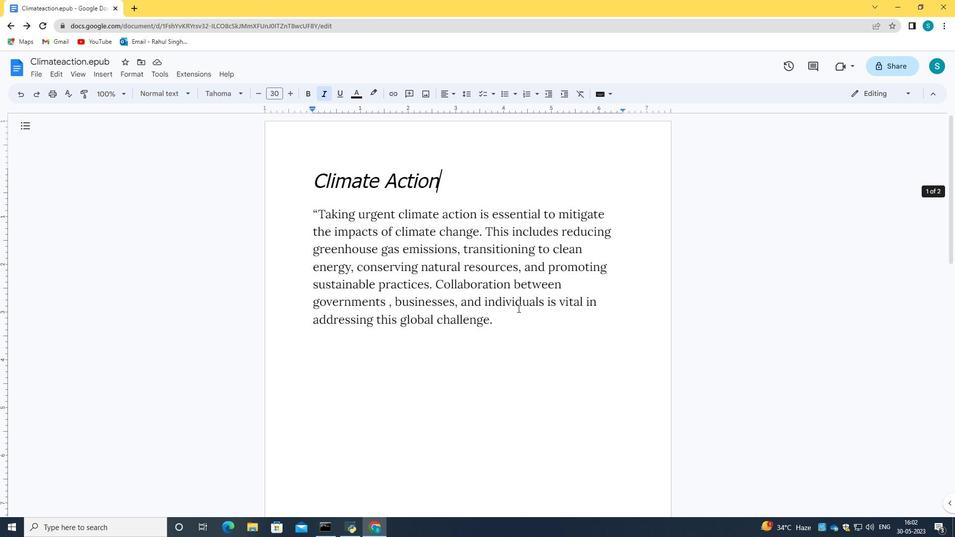 
Action: Mouse scrolled (518, 309) with delta (0, 0)
Screenshot: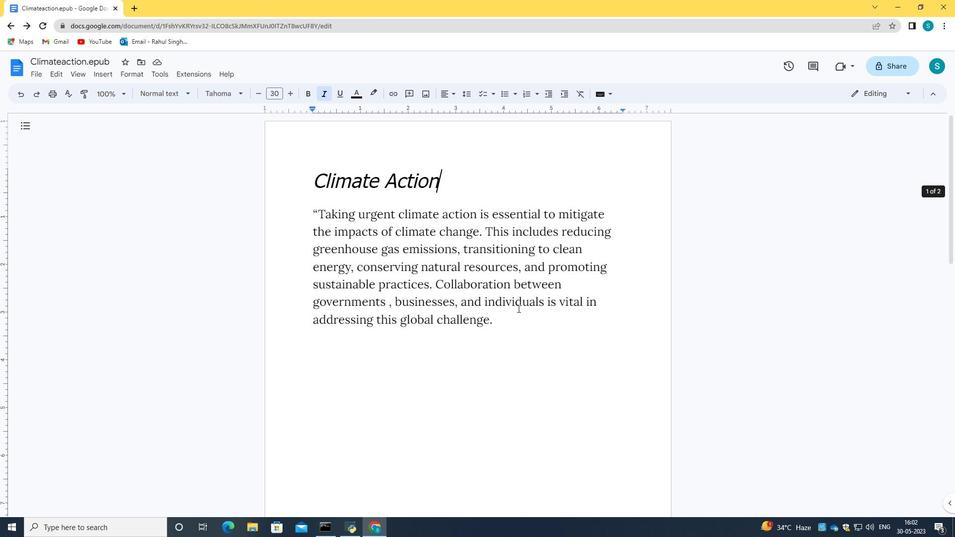 
